 Task: Look for space in Fairview Park, United States from 10th July, 2023 to 15th July, 2023 for 7 adults in price range Rs.10000 to Rs.15000. Place can be entire place or shared room with 4 bedrooms having 7 beds and 4 bathrooms. Property type can be house, flat, guest house. Amenities needed are: wifi, TV, free parkinig on premises, gym, breakfast. Booking option can be shelf check-in. Required host language is English.
Action: Mouse moved to (454, 87)
Screenshot: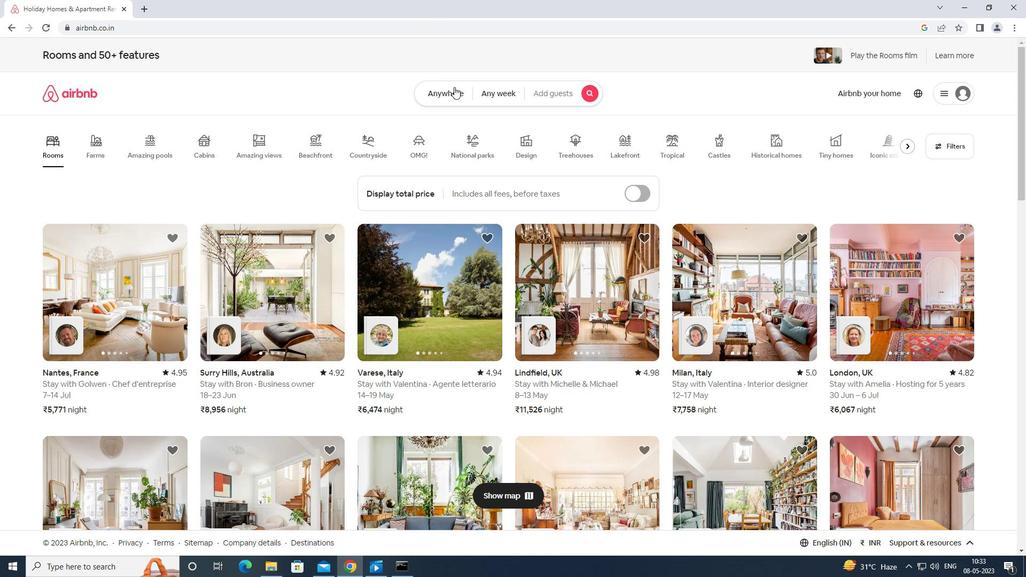 
Action: Mouse pressed left at (454, 87)
Screenshot: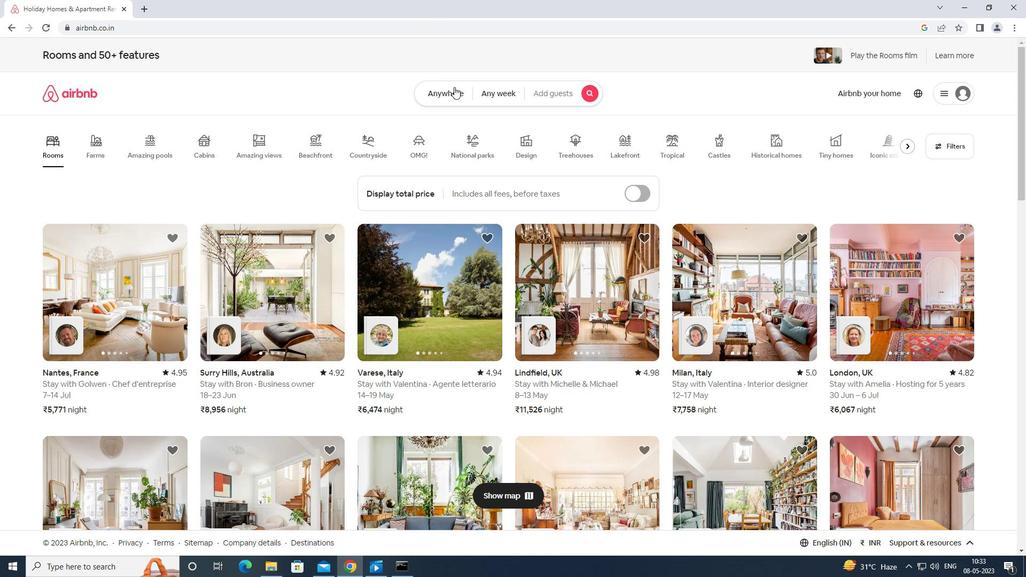 
Action: Mouse moved to (392, 134)
Screenshot: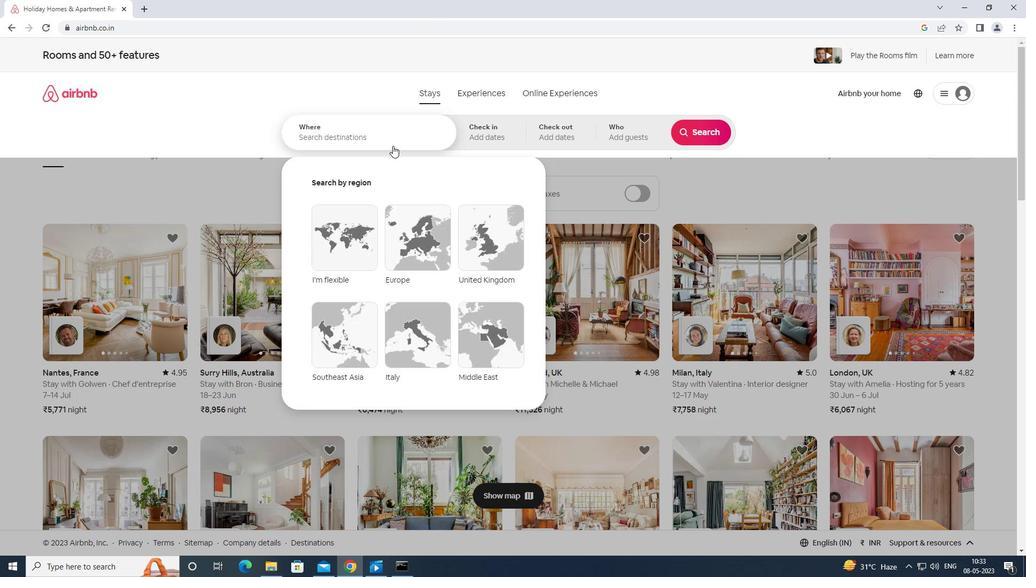 
Action: Mouse pressed left at (392, 134)
Screenshot: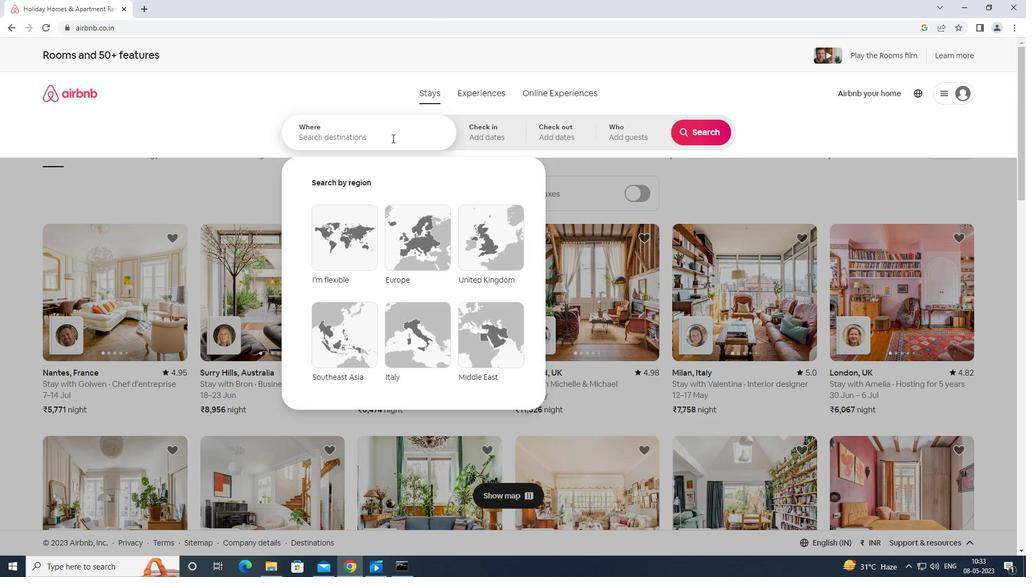 
Action: Mouse moved to (392, 133)
Screenshot: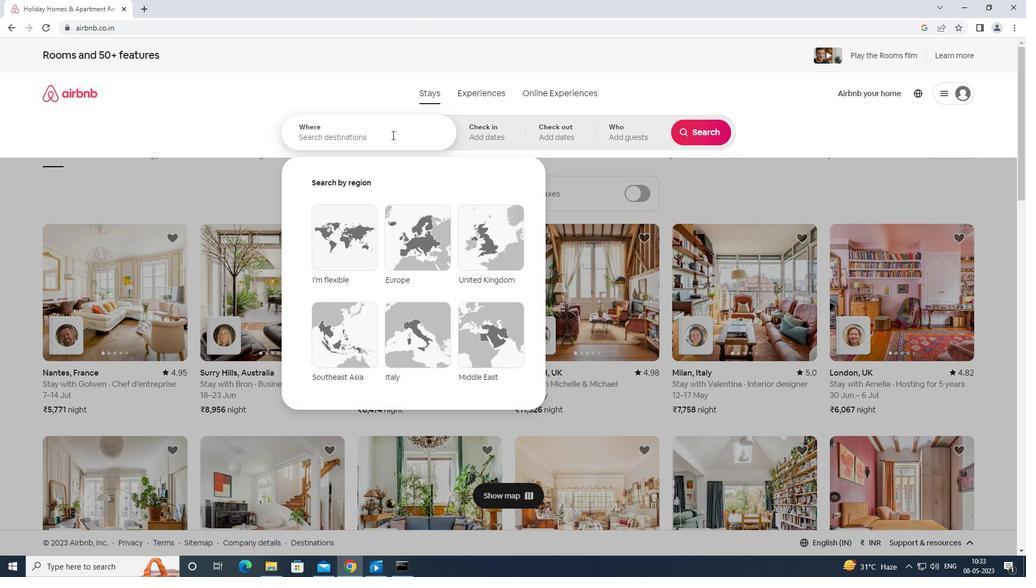 
Action: Key pressed f<Key.backspace><Key.shift>FAIRVIEW<Key.space>PARK<Key.space>UNITED<Key.space>STATES<Key.enter>
Screenshot: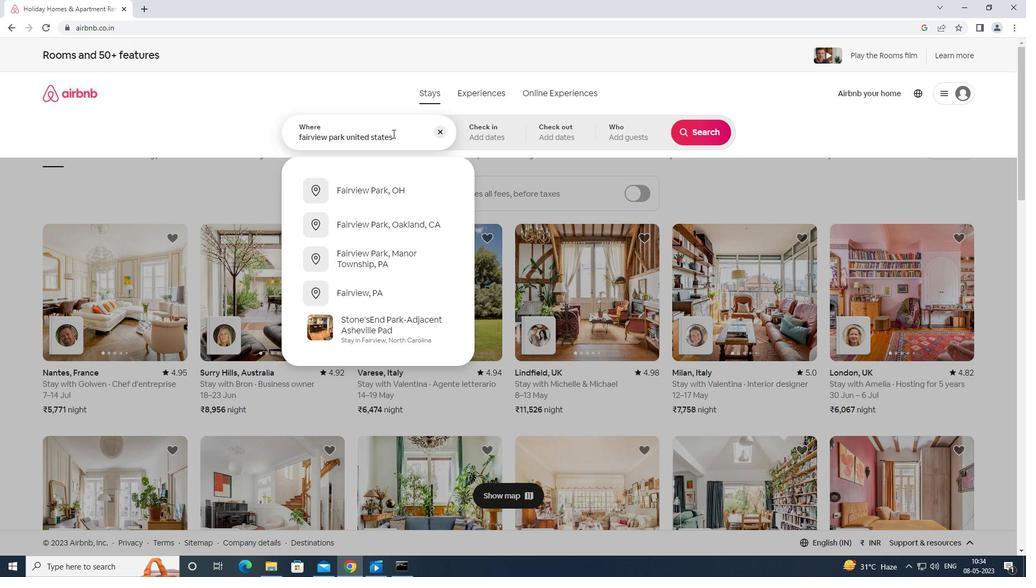 
Action: Mouse moved to (699, 212)
Screenshot: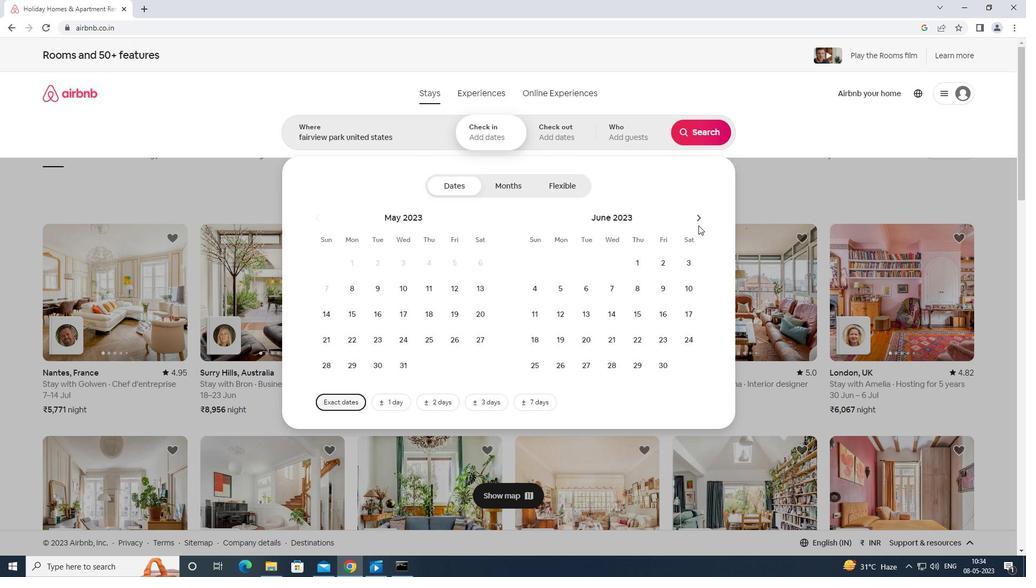 
Action: Mouse pressed left at (699, 212)
Screenshot: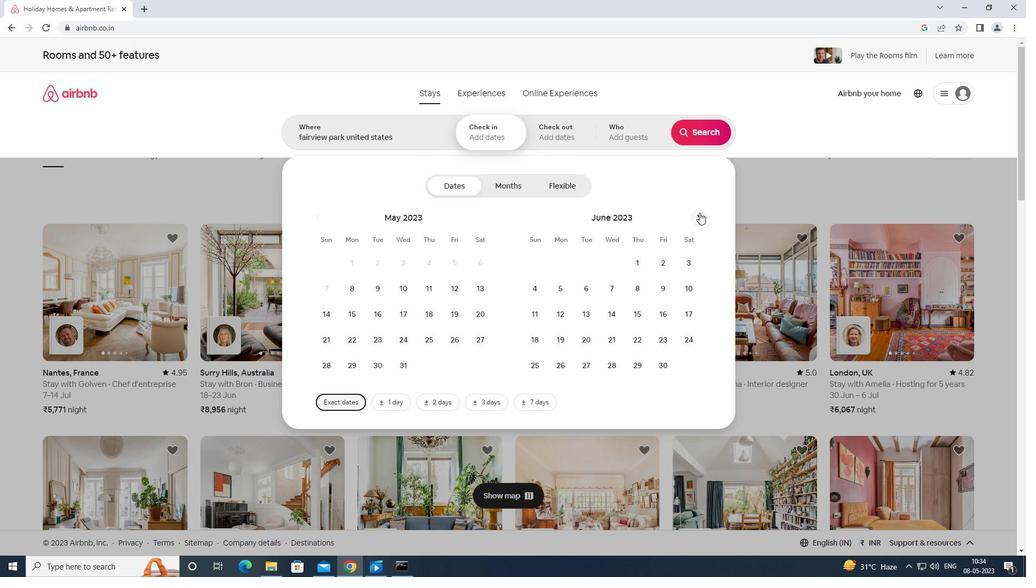 
Action: Mouse moved to (566, 316)
Screenshot: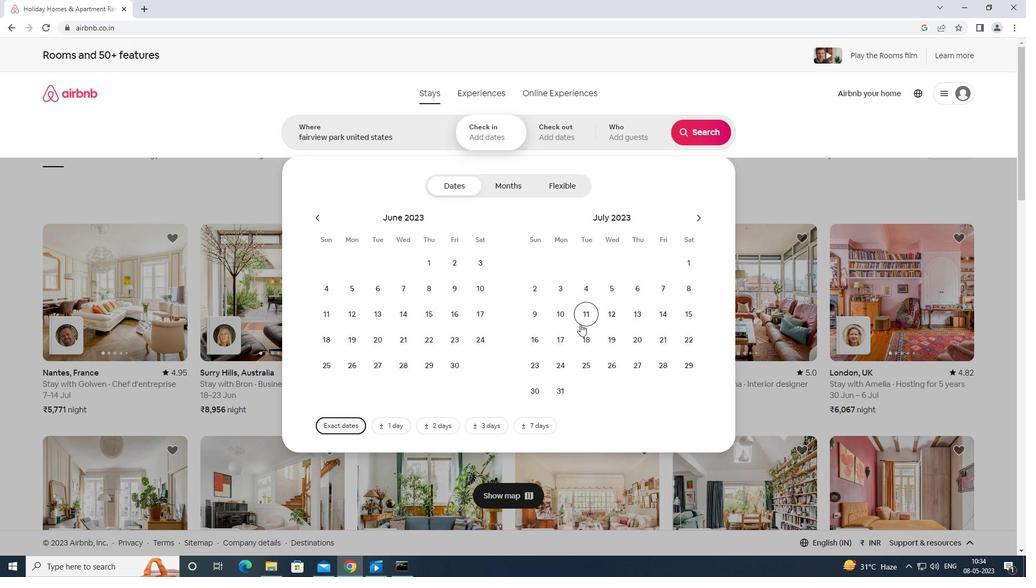 
Action: Mouse pressed left at (566, 316)
Screenshot: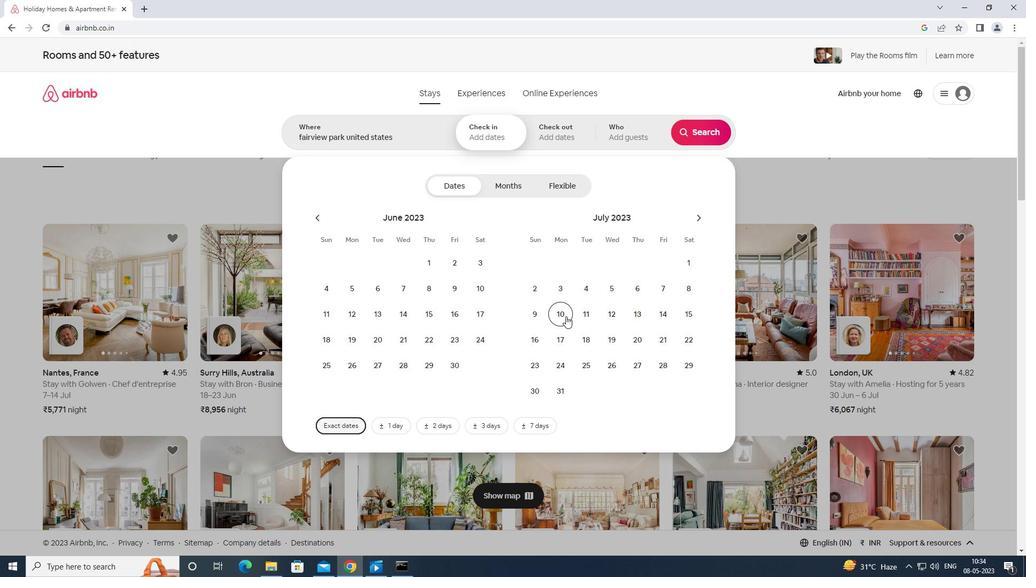 
Action: Mouse moved to (686, 310)
Screenshot: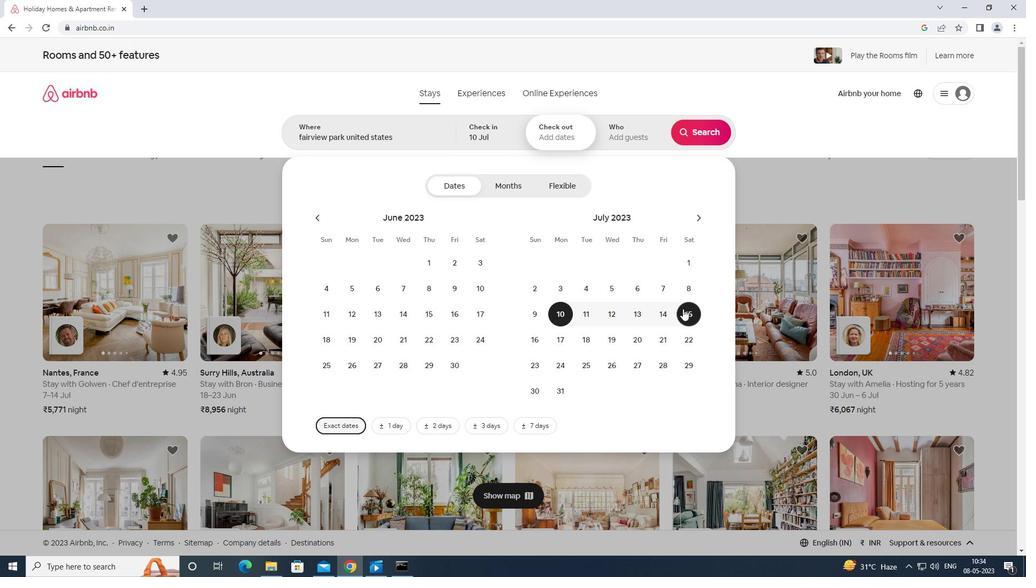 
Action: Mouse pressed left at (686, 310)
Screenshot: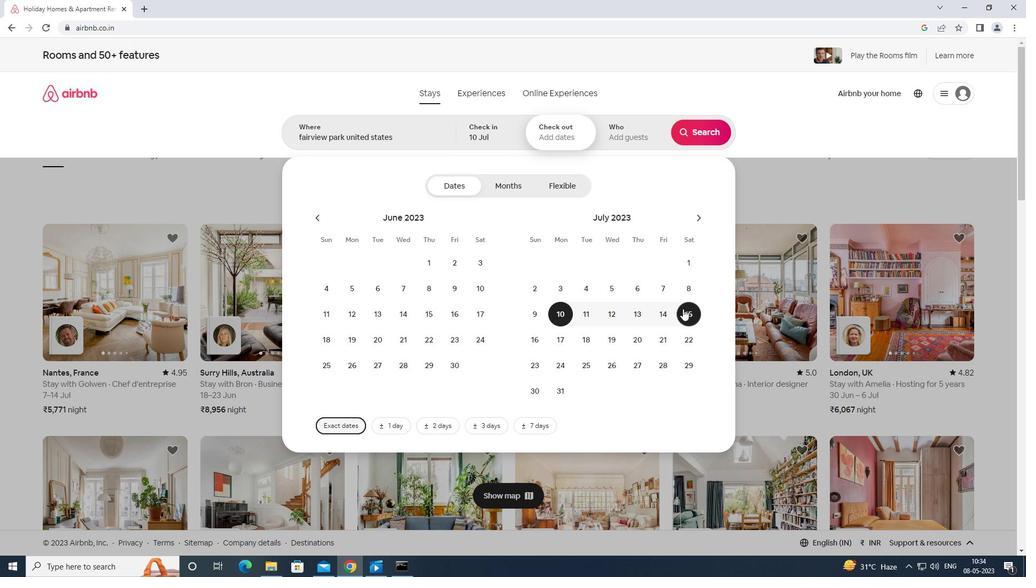 
Action: Mouse moved to (636, 142)
Screenshot: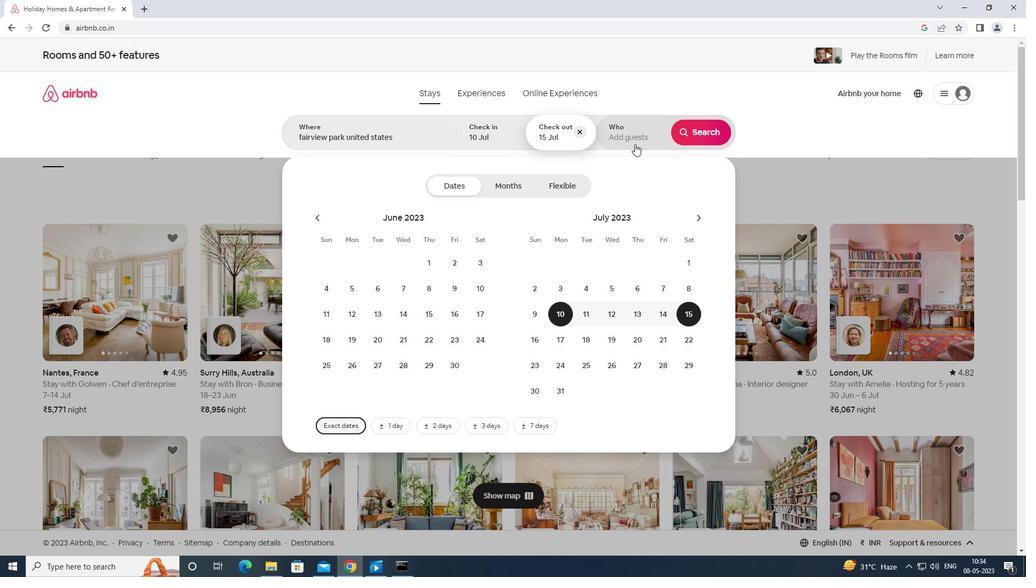 
Action: Mouse pressed left at (636, 142)
Screenshot: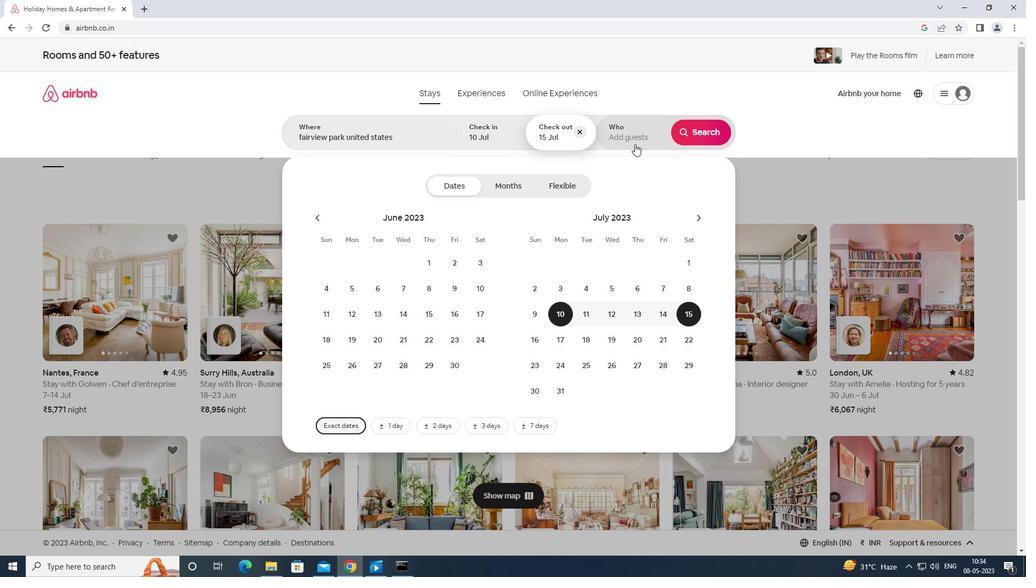 
Action: Mouse moved to (699, 187)
Screenshot: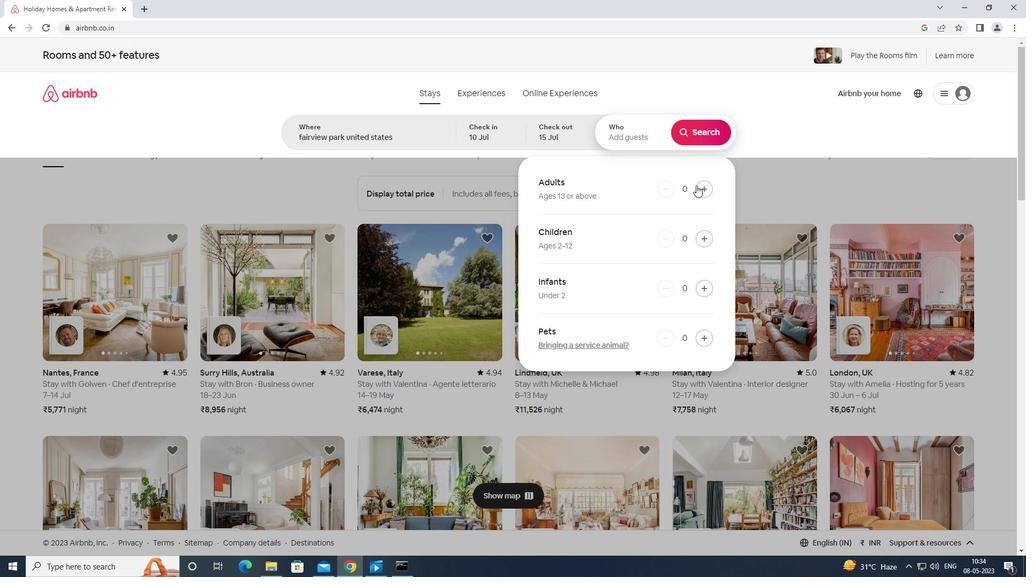 
Action: Mouse pressed left at (699, 187)
Screenshot: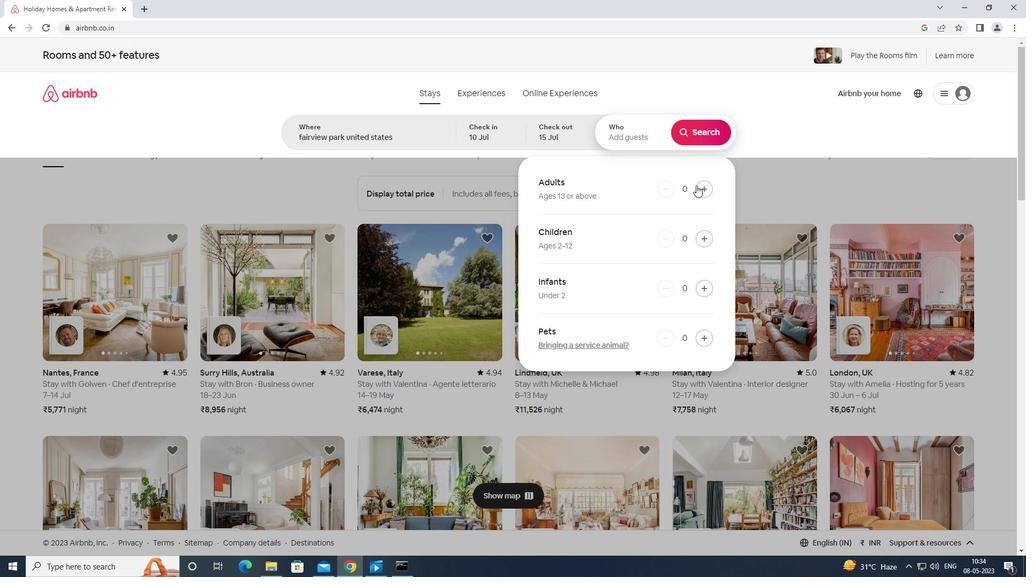 
Action: Mouse pressed left at (699, 187)
Screenshot: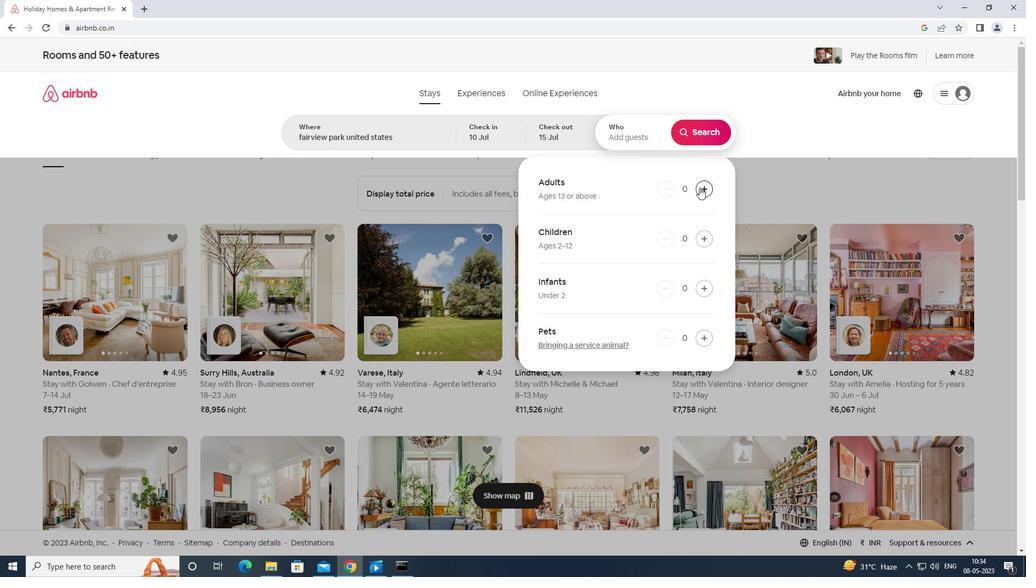 
Action: Mouse pressed left at (699, 187)
Screenshot: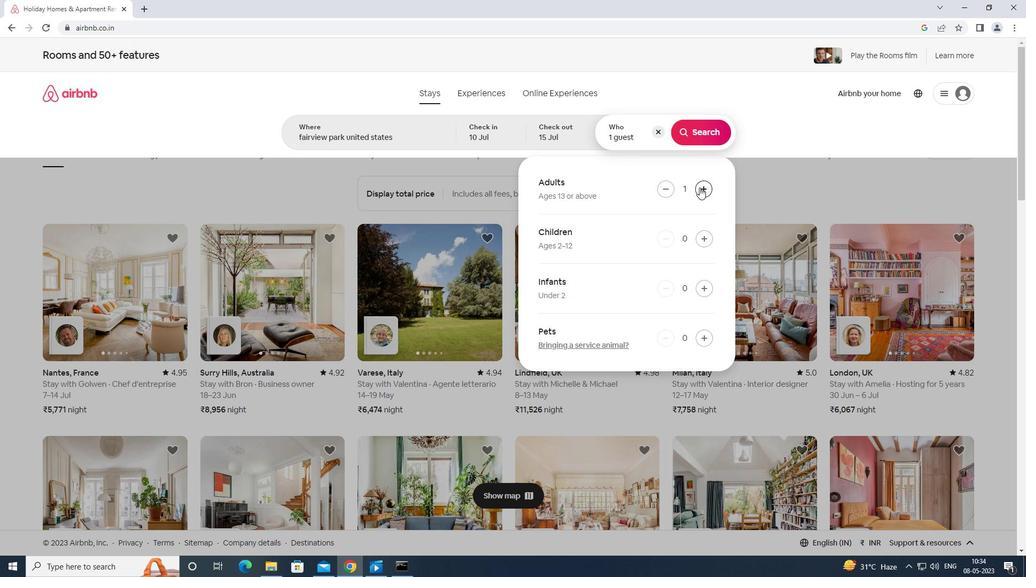 
Action: Mouse moved to (700, 188)
Screenshot: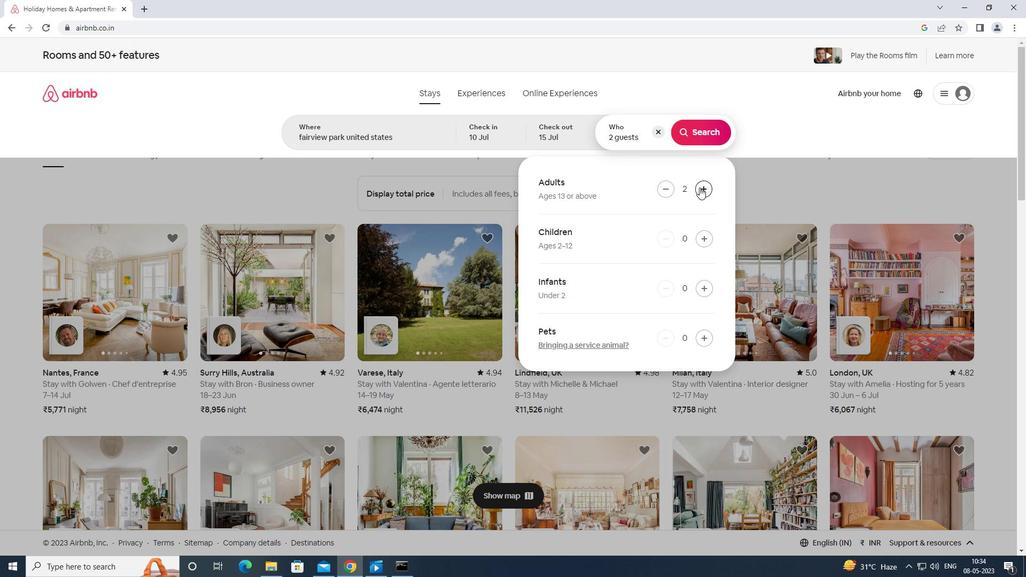 
Action: Mouse pressed left at (700, 188)
Screenshot: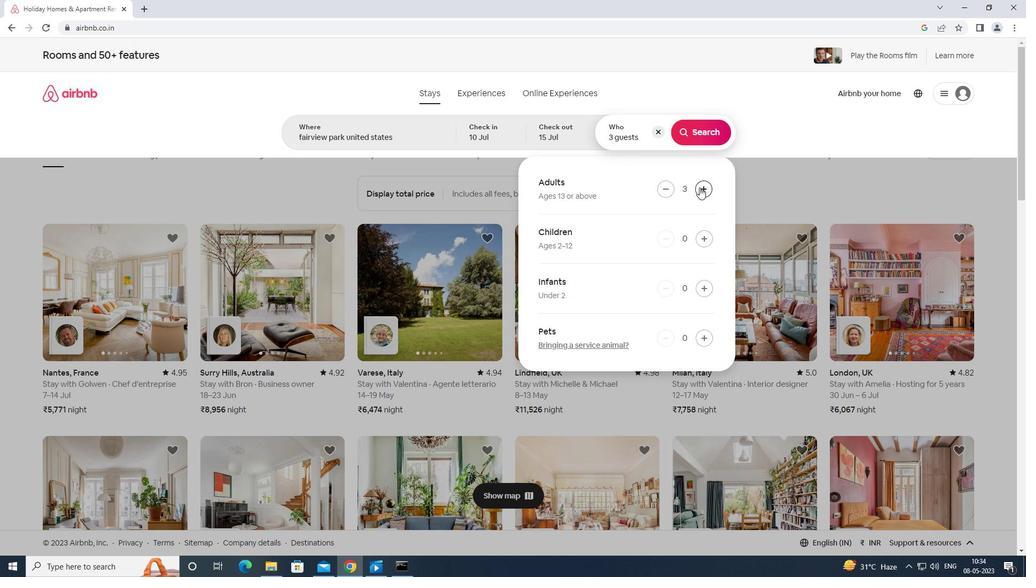 
Action: Mouse moved to (701, 189)
Screenshot: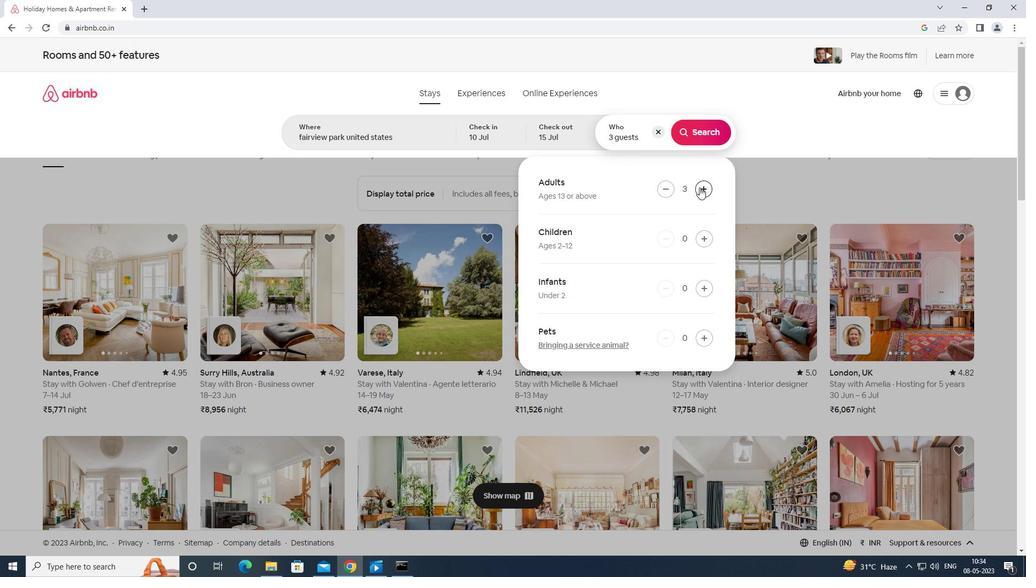 
Action: Mouse pressed left at (701, 189)
Screenshot: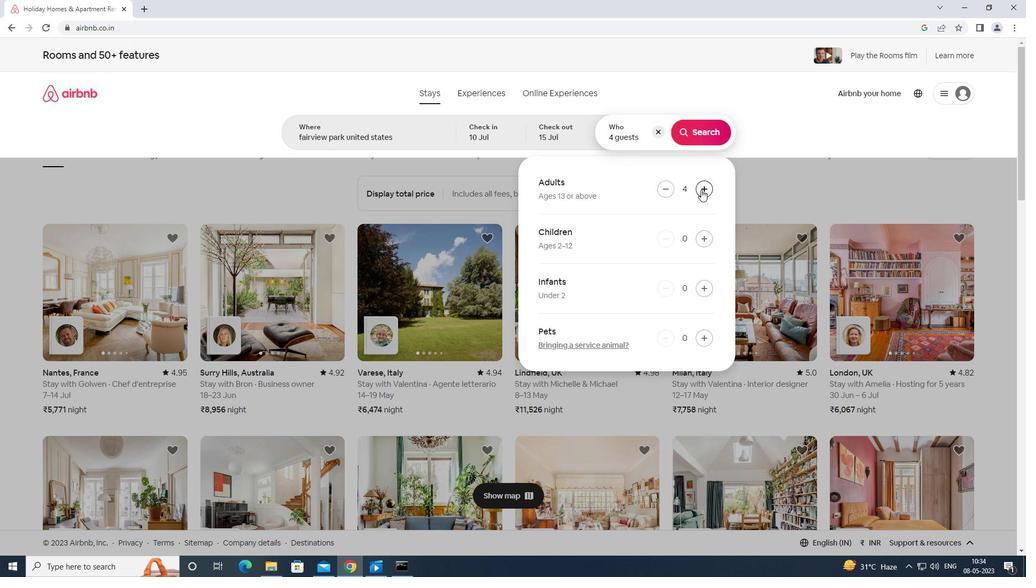 
Action: Mouse pressed left at (701, 189)
Screenshot: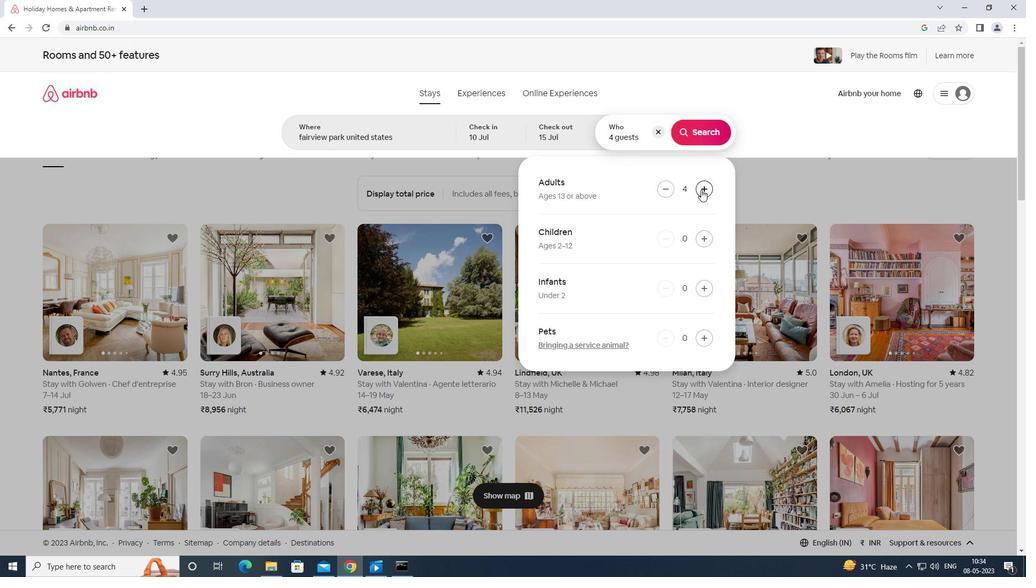 
Action: Mouse pressed left at (701, 189)
Screenshot: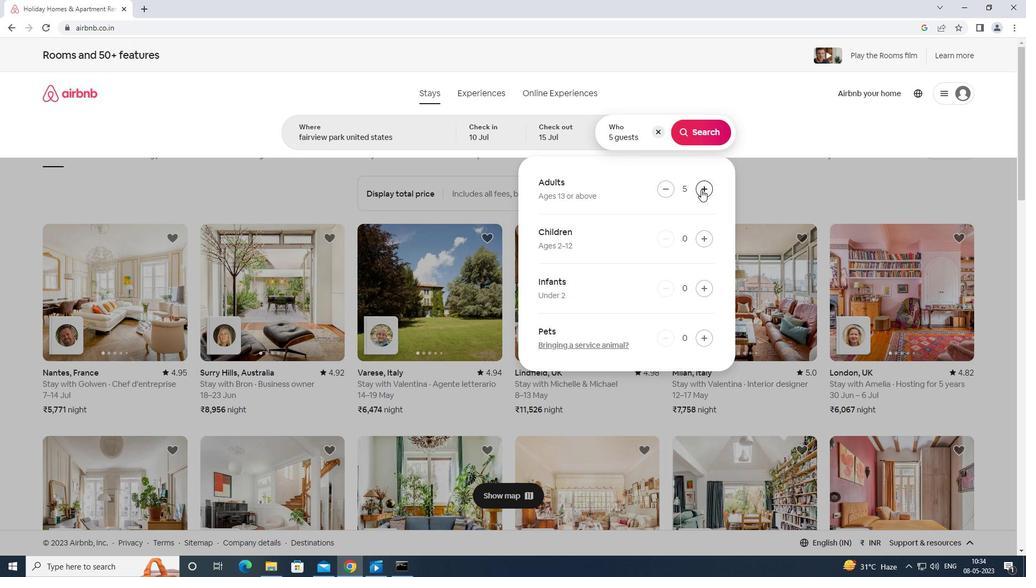 
Action: Mouse moved to (706, 135)
Screenshot: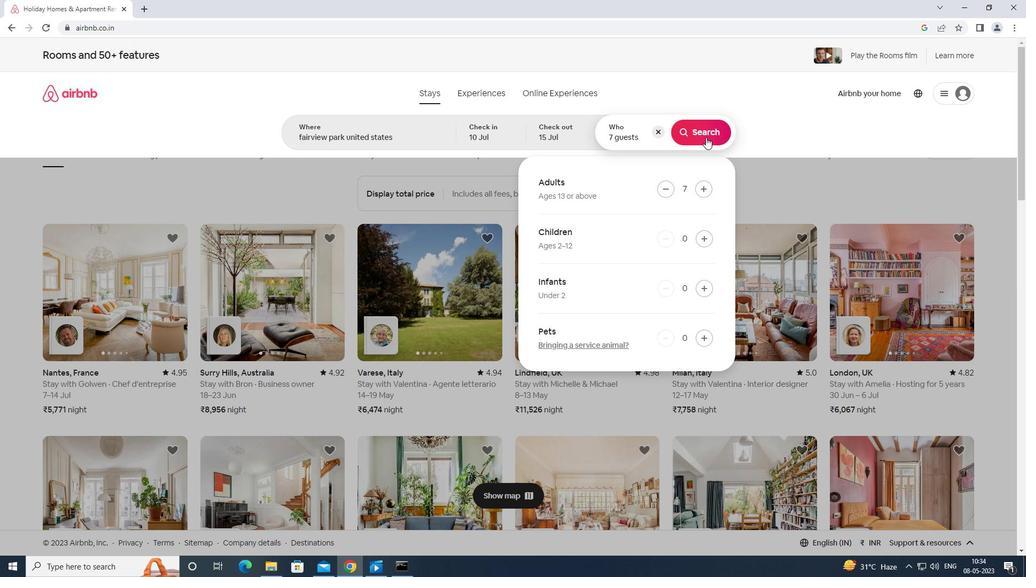 
Action: Mouse pressed left at (706, 135)
Screenshot: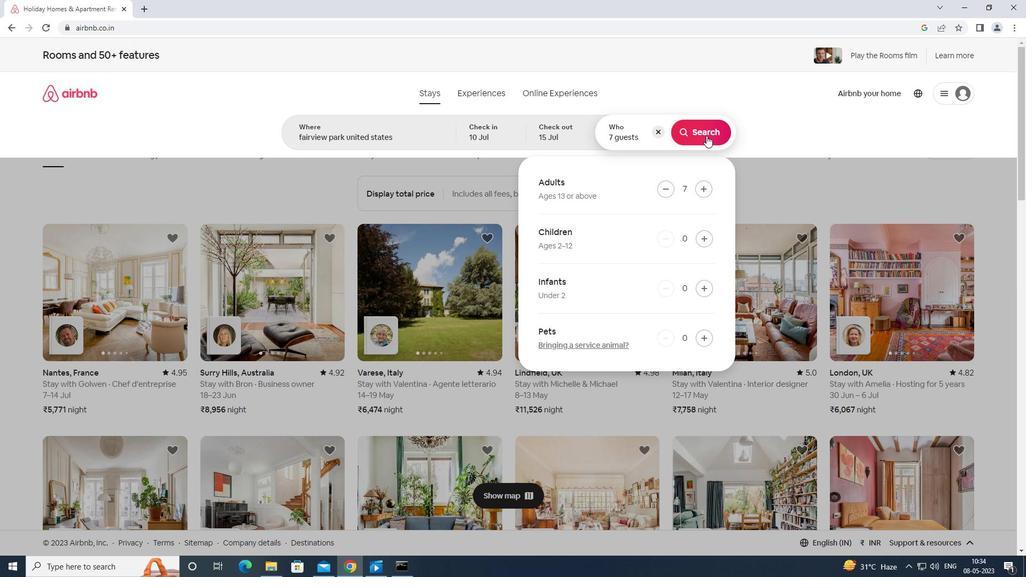 
Action: Mouse moved to (986, 98)
Screenshot: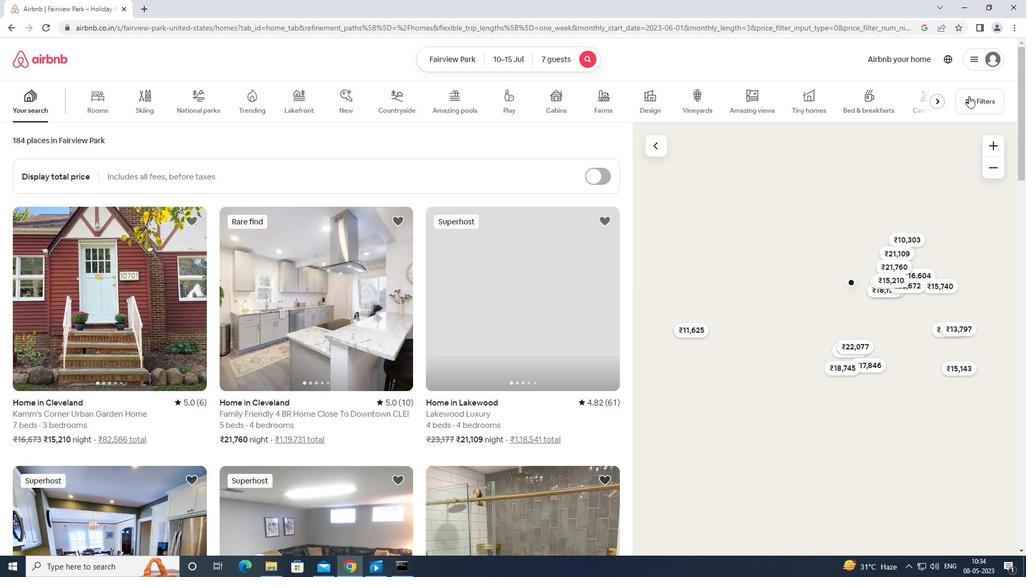 
Action: Mouse pressed left at (986, 98)
Screenshot: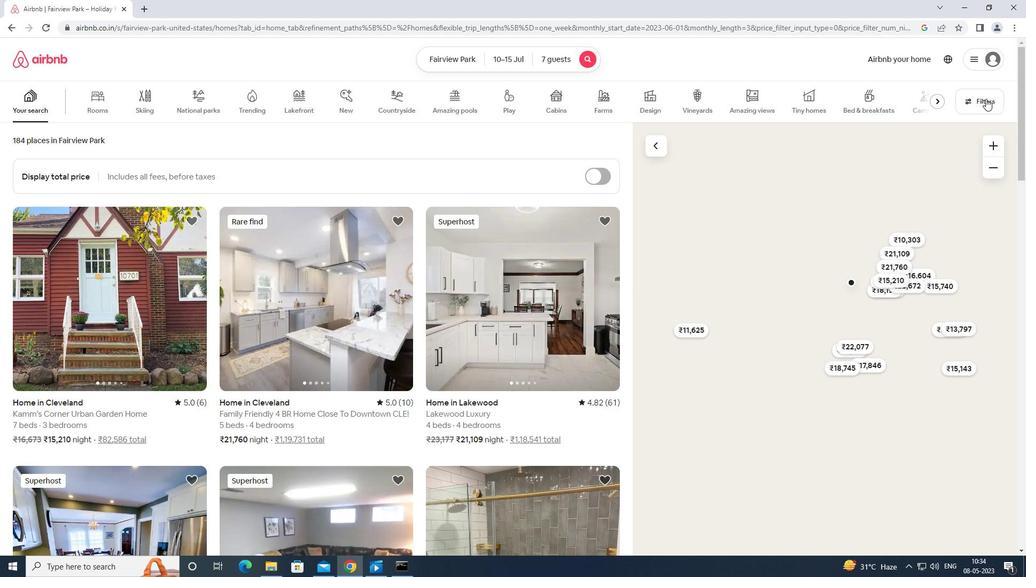 
Action: Mouse moved to (439, 360)
Screenshot: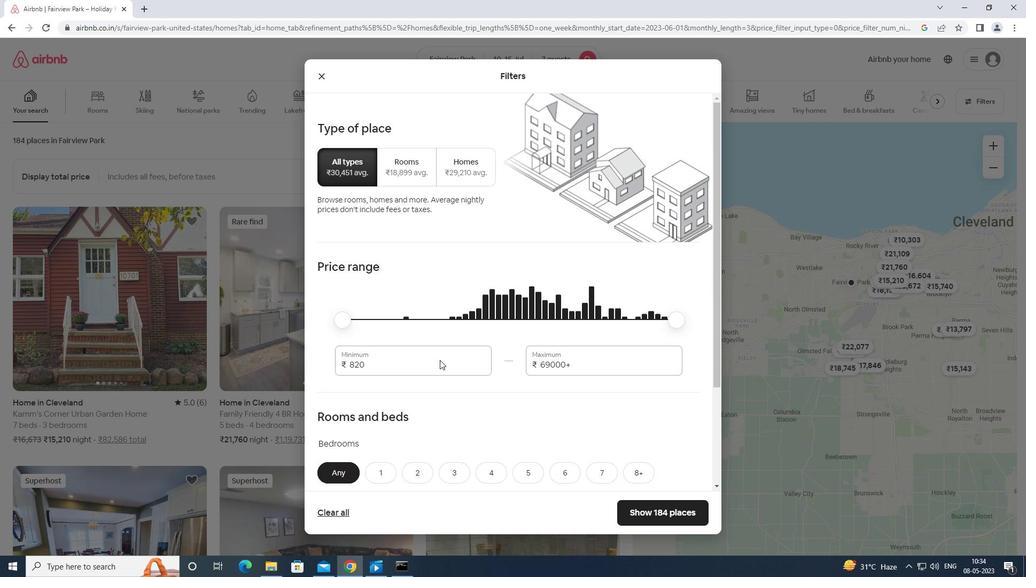 
Action: Mouse pressed left at (439, 360)
Screenshot: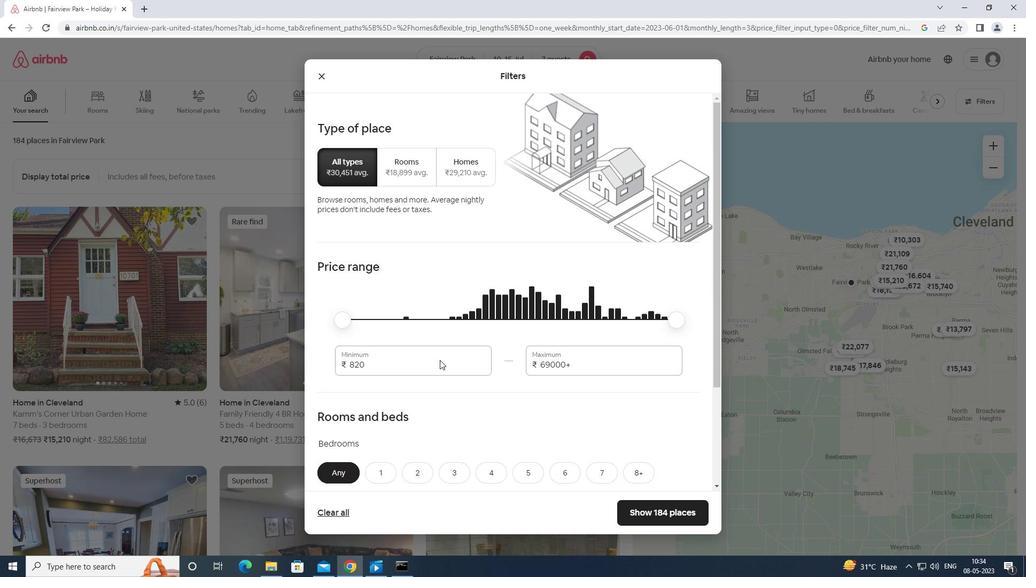 
Action: Mouse moved to (440, 360)
Screenshot: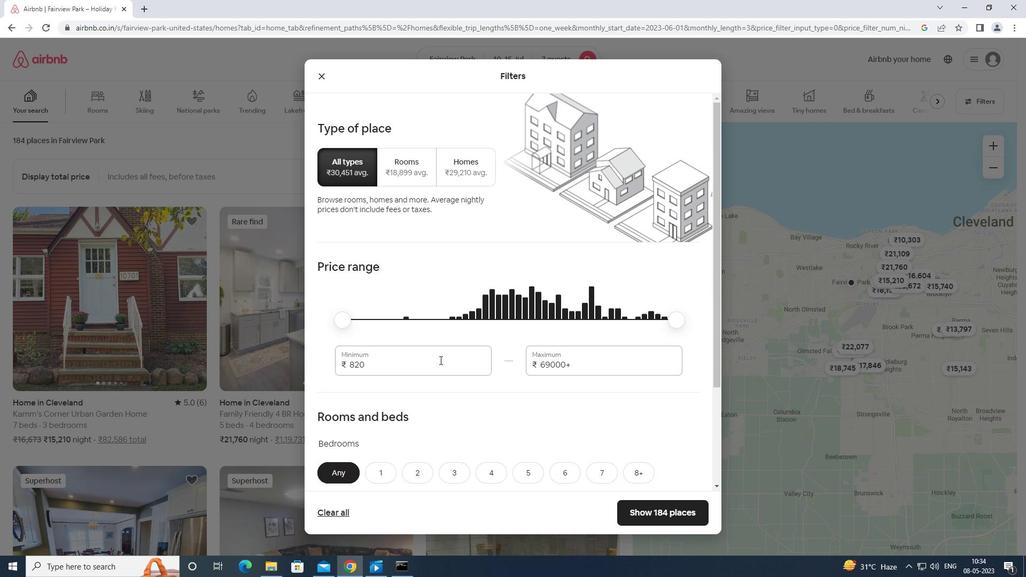 
Action: Key pressed <Key.backspace><Key.backspace><Key.backspace><Key.backspace><Key.backspace><Key.backspace><Key.backspace><Key.backspace>10000<Key.backspace>0
Screenshot: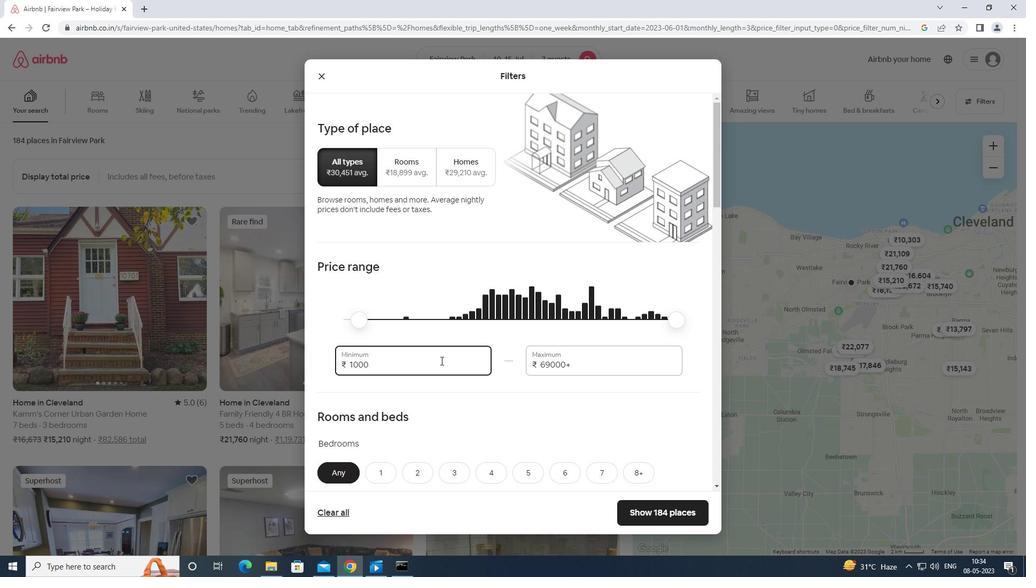 
Action: Mouse moved to (590, 363)
Screenshot: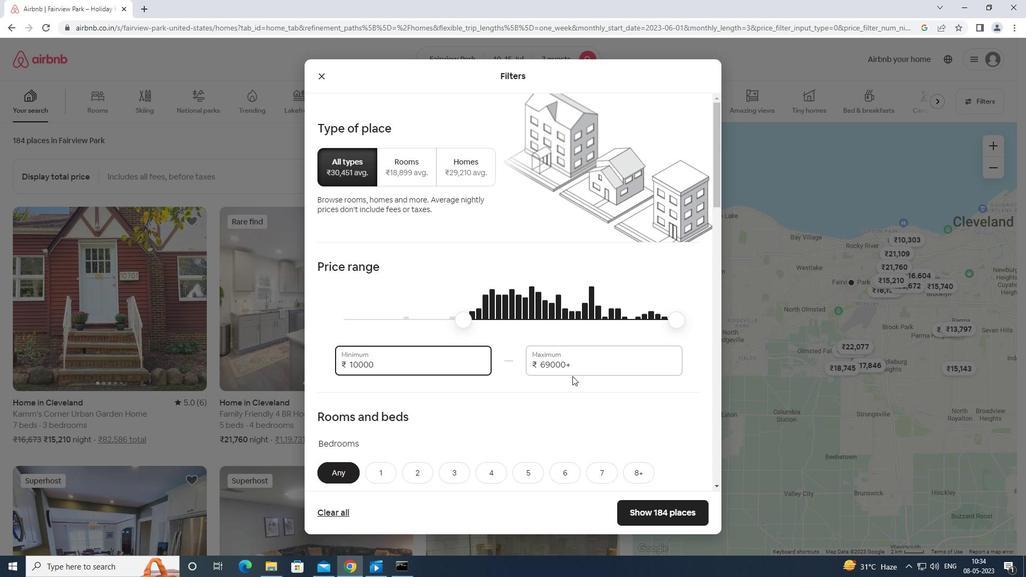 
Action: Mouse pressed left at (590, 363)
Screenshot: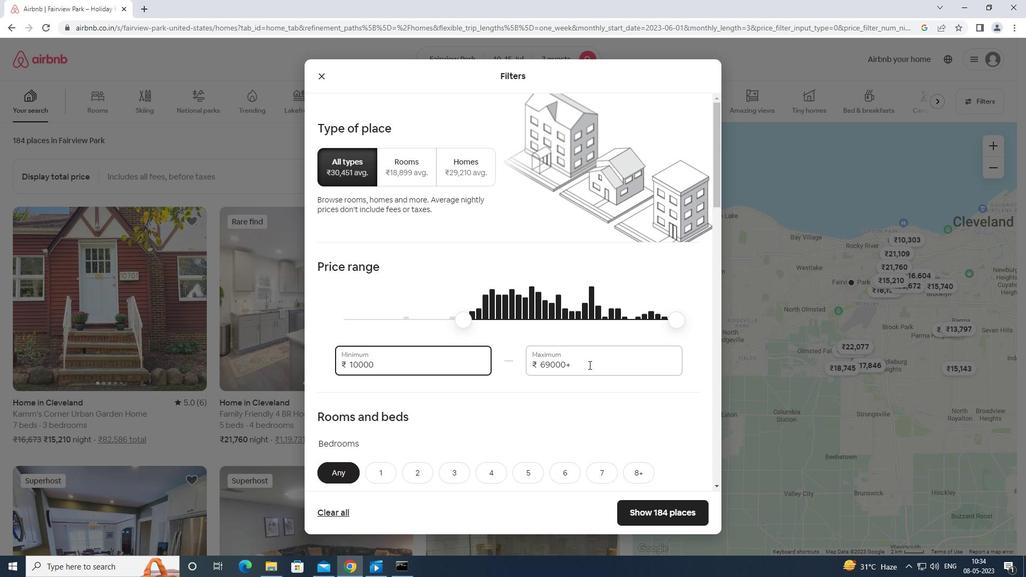 
Action: Key pressed <Key.backspace><Key.backspace><Key.backspace><Key.backspace><Key.backspace><Key.backspace><Key.backspace><Key.backspace>15000
Screenshot: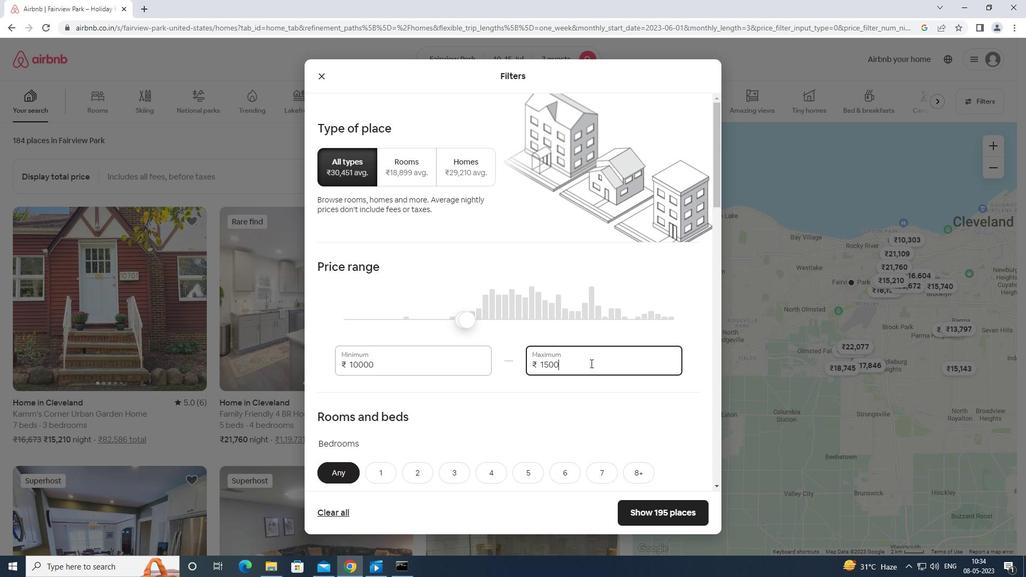 
Action: Mouse moved to (585, 369)
Screenshot: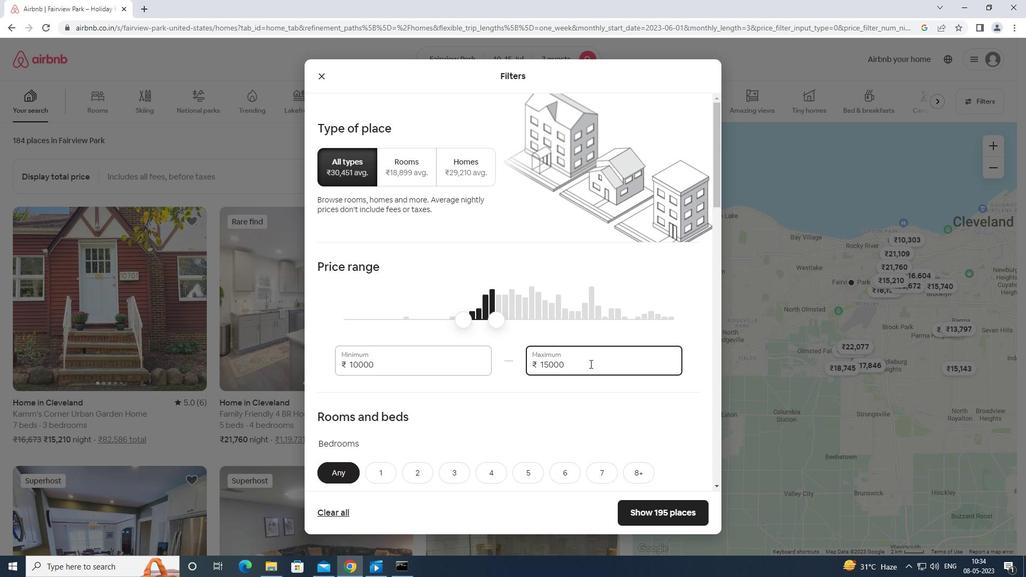 
Action: Mouse scrolled (585, 369) with delta (0, 0)
Screenshot: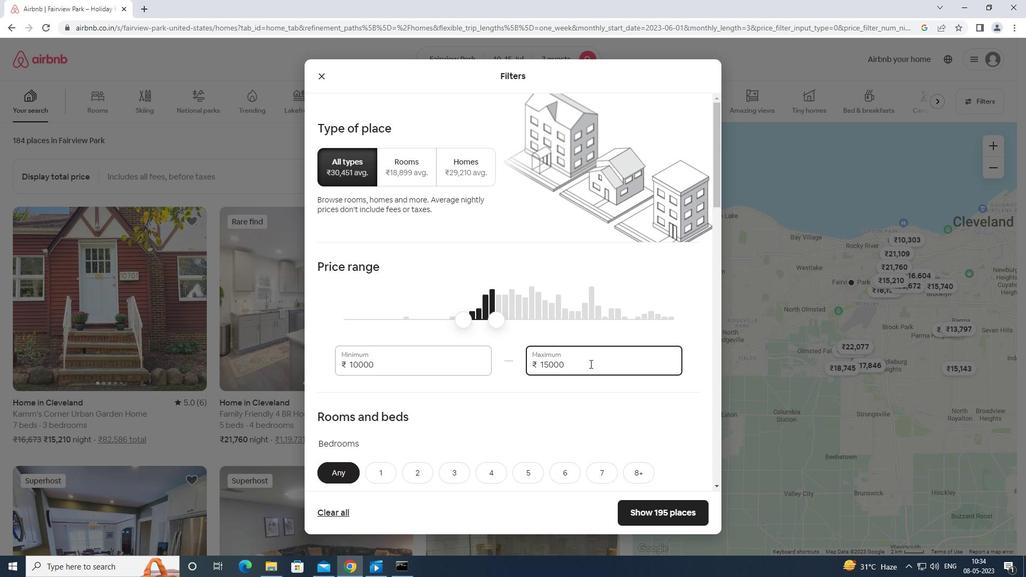 
Action: Mouse moved to (584, 377)
Screenshot: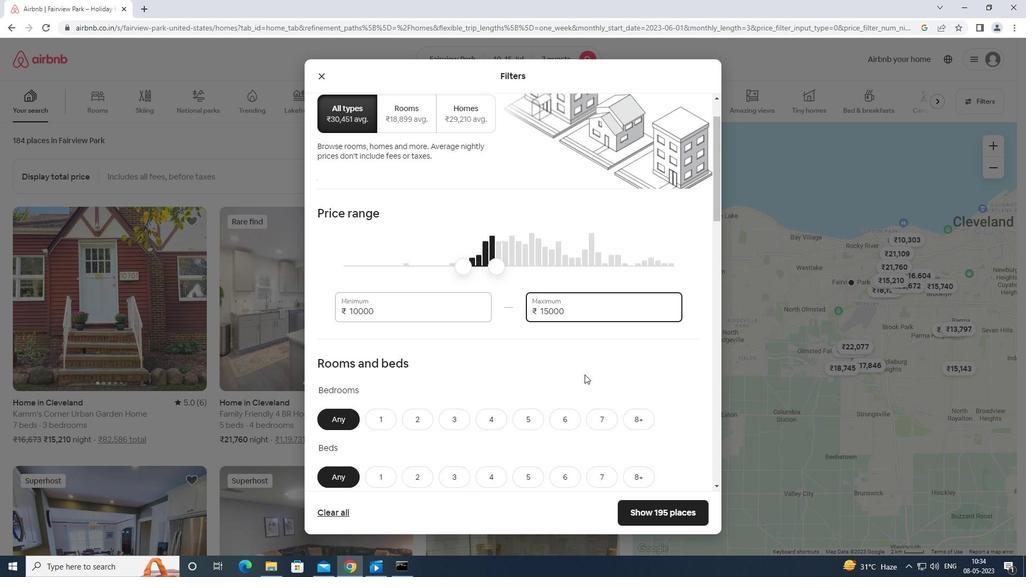
Action: Mouse scrolled (584, 376) with delta (0, 0)
Screenshot: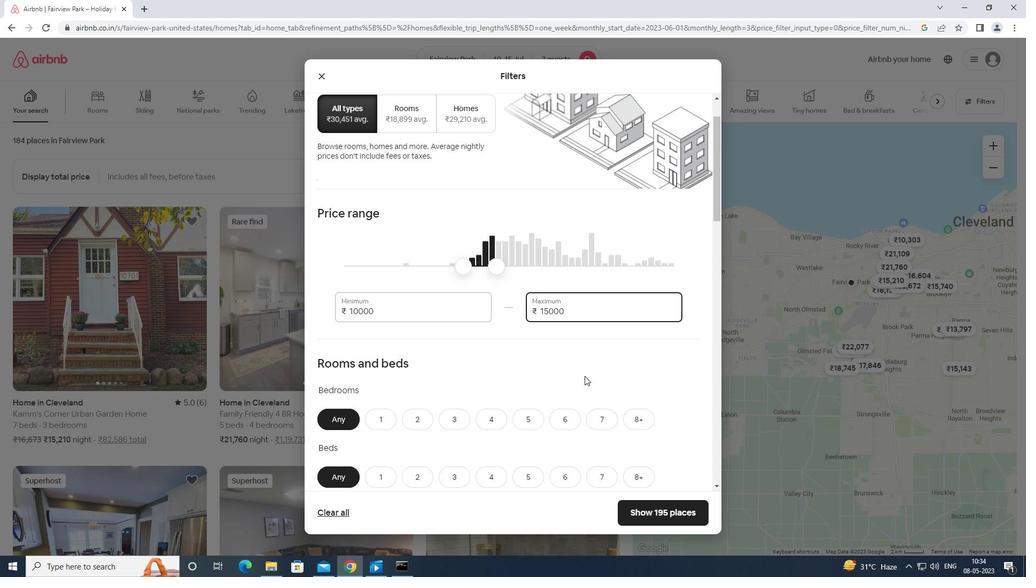 
Action: Mouse moved to (584, 378)
Screenshot: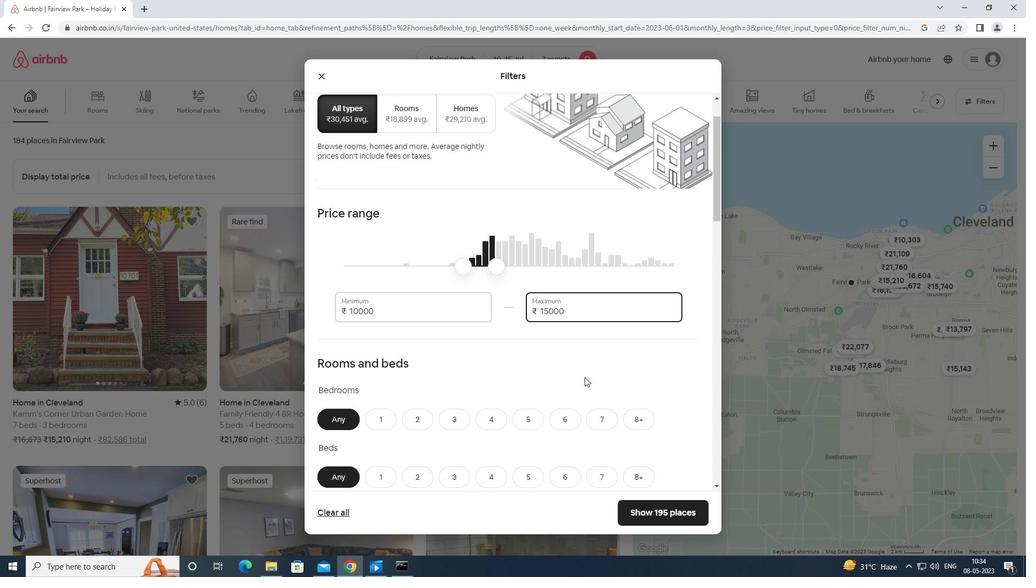 
Action: Mouse scrolled (584, 378) with delta (0, 0)
Screenshot: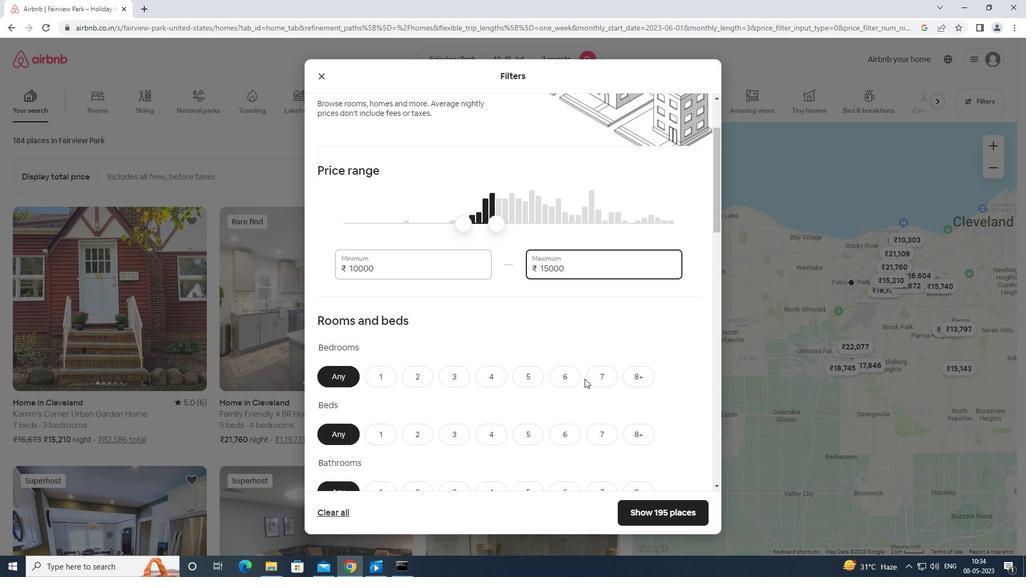 
Action: Mouse scrolled (584, 378) with delta (0, 0)
Screenshot: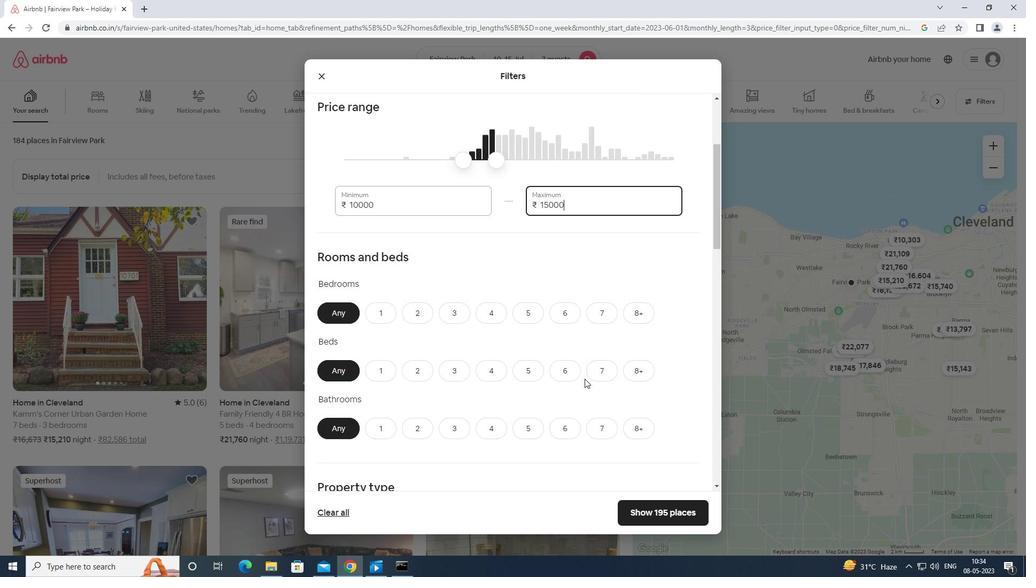 
Action: Mouse moved to (491, 262)
Screenshot: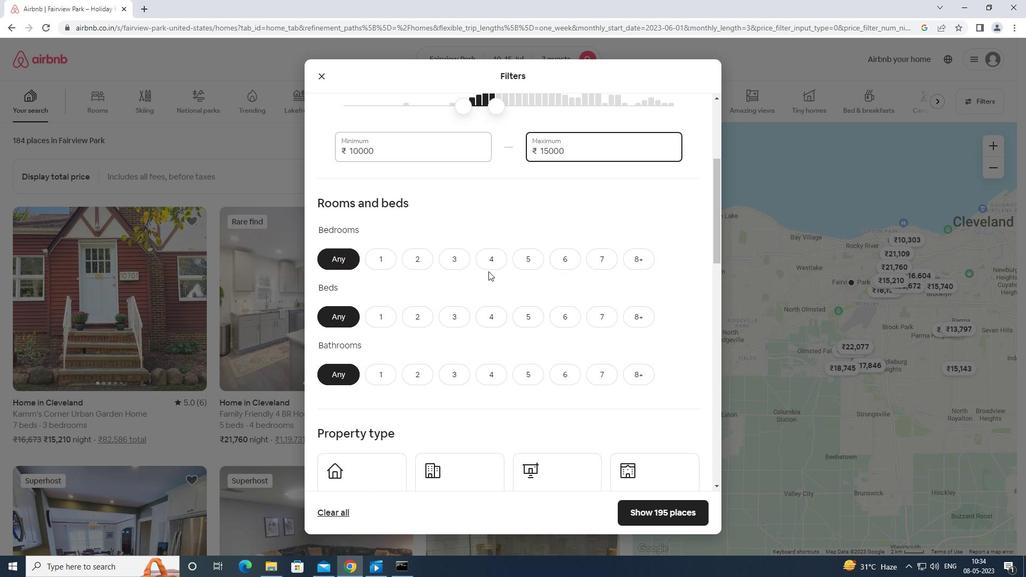 
Action: Mouse pressed left at (491, 262)
Screenshot: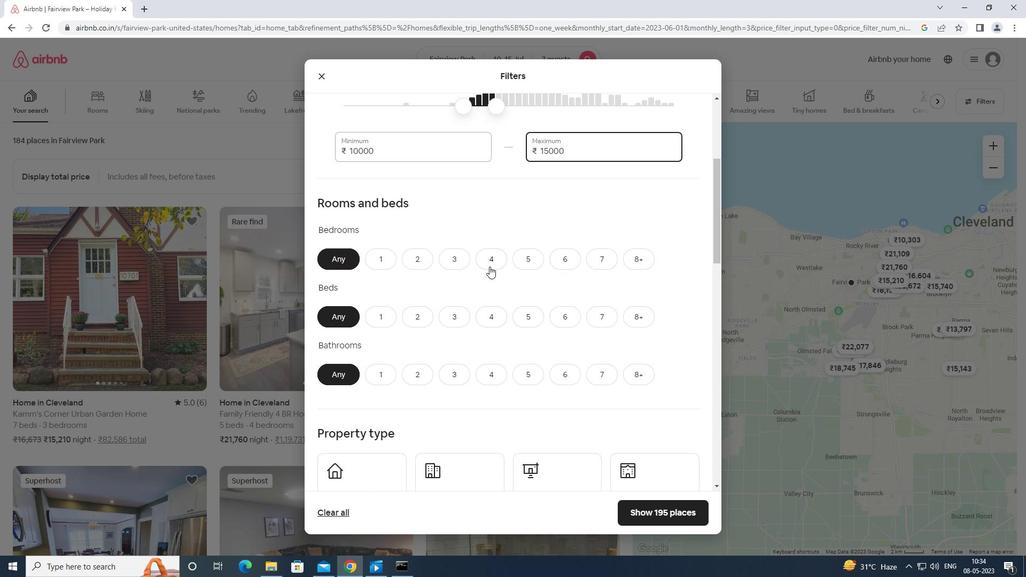 
Action: Mouse moved to (600, 318)
Screenshot: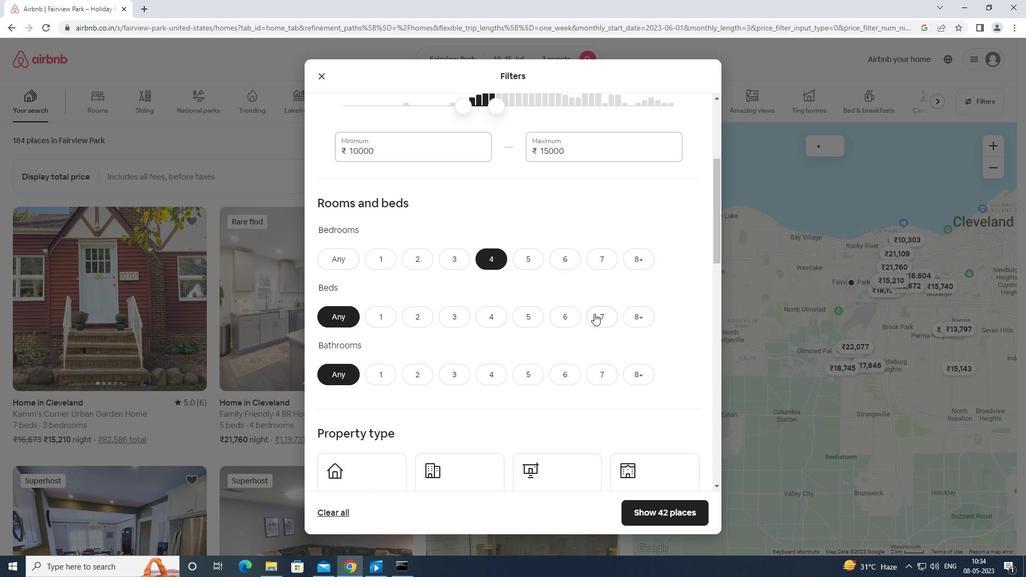 
Action: Mouse pressed left at (600, 318)
Screenshot: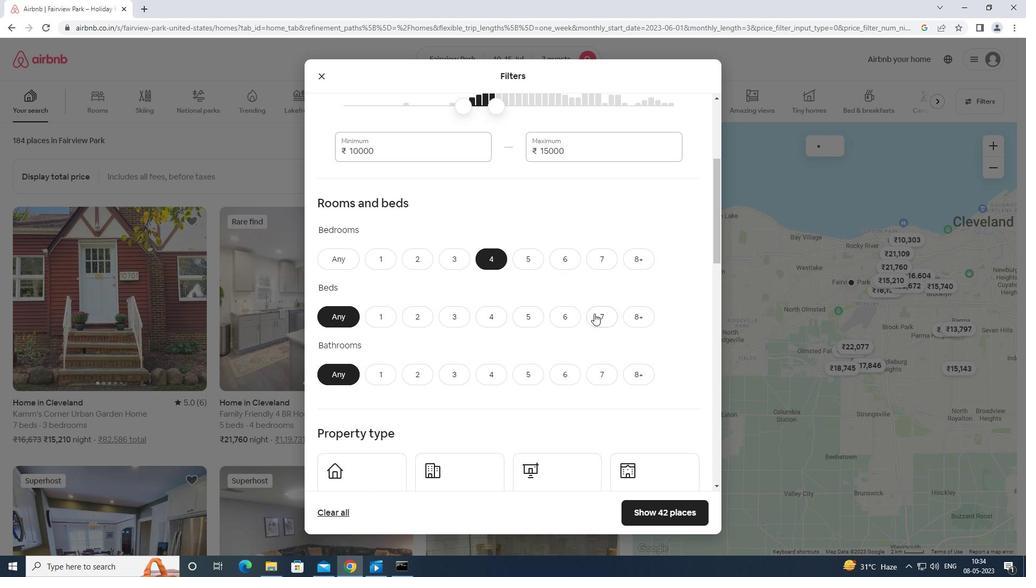 
Action: Mouse moved to (501, 378)
Screenshot: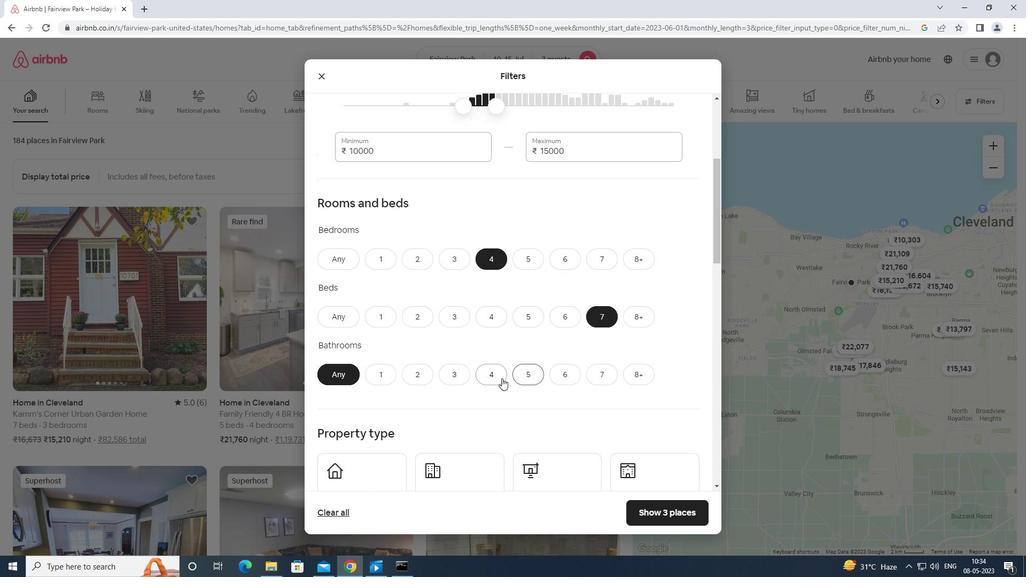 
Action: Mouse pressed left at (501, 378)
Screenshot: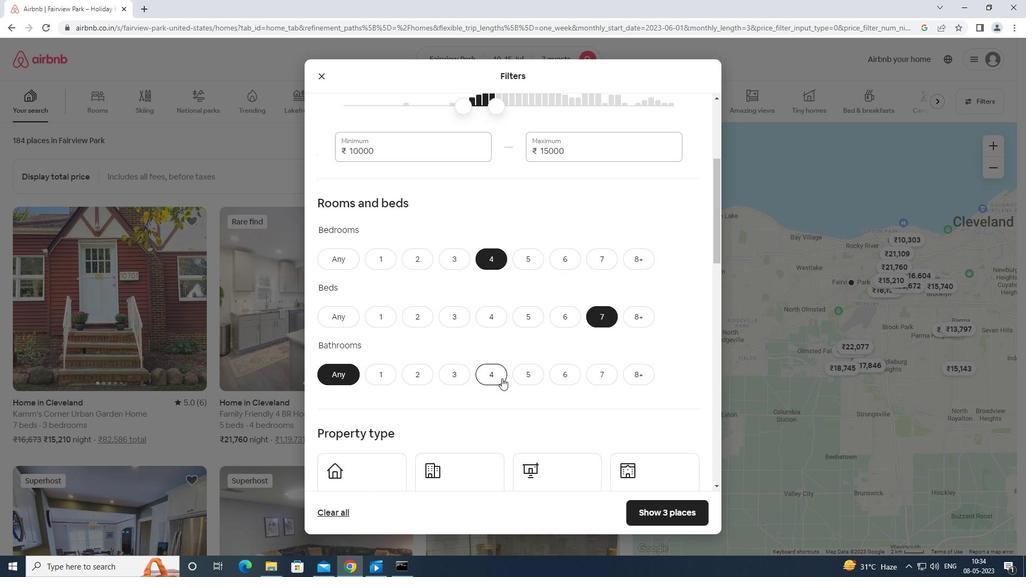 
Action: Mouse moved to (362, 473)
Screenshot: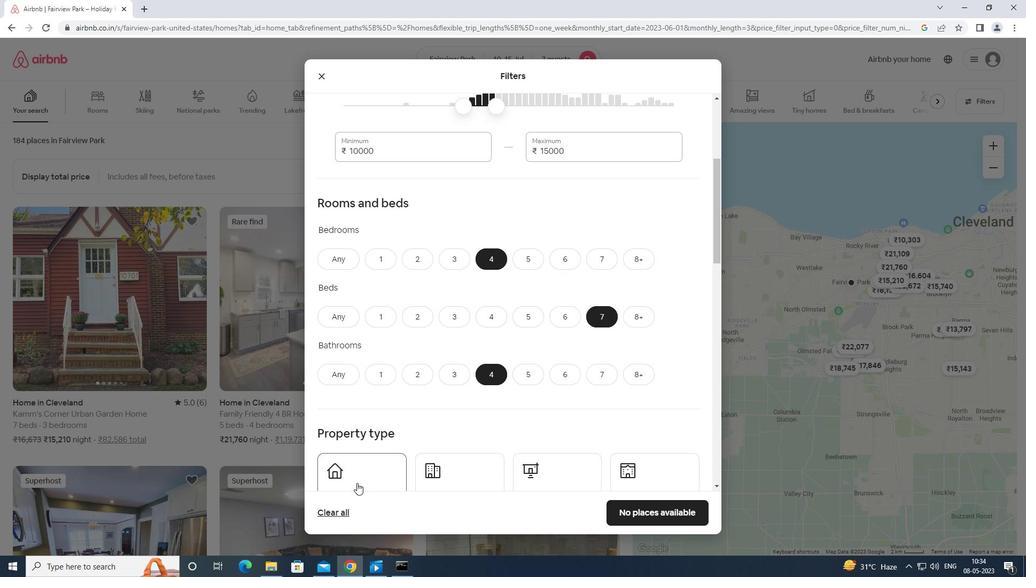 
Action: Mouse scrolled (362, 472) with delta (0, 0)
Screenshot: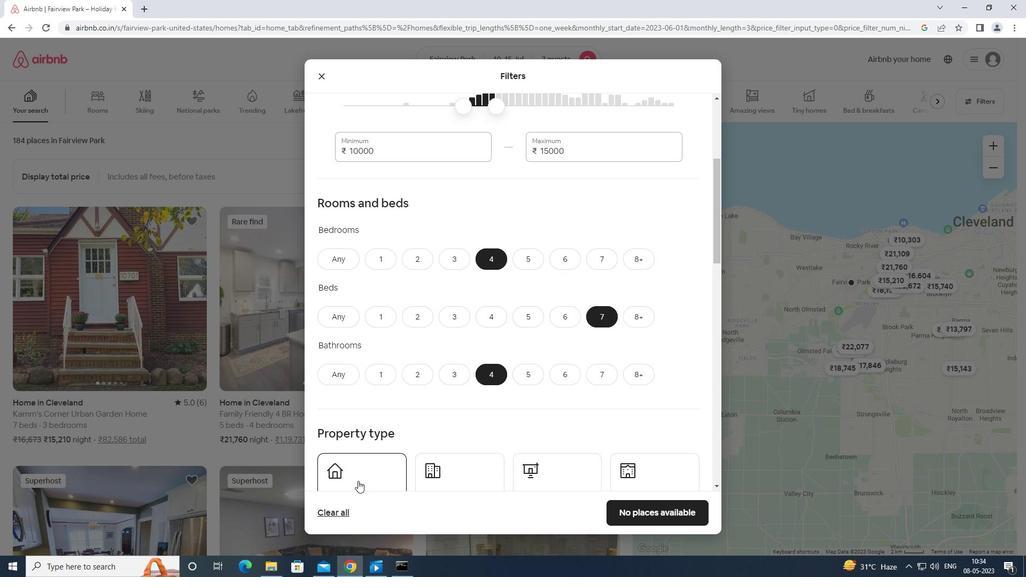 
Action: Mouse scrolled (362, 472) with delta (0, 0)
Screenshot: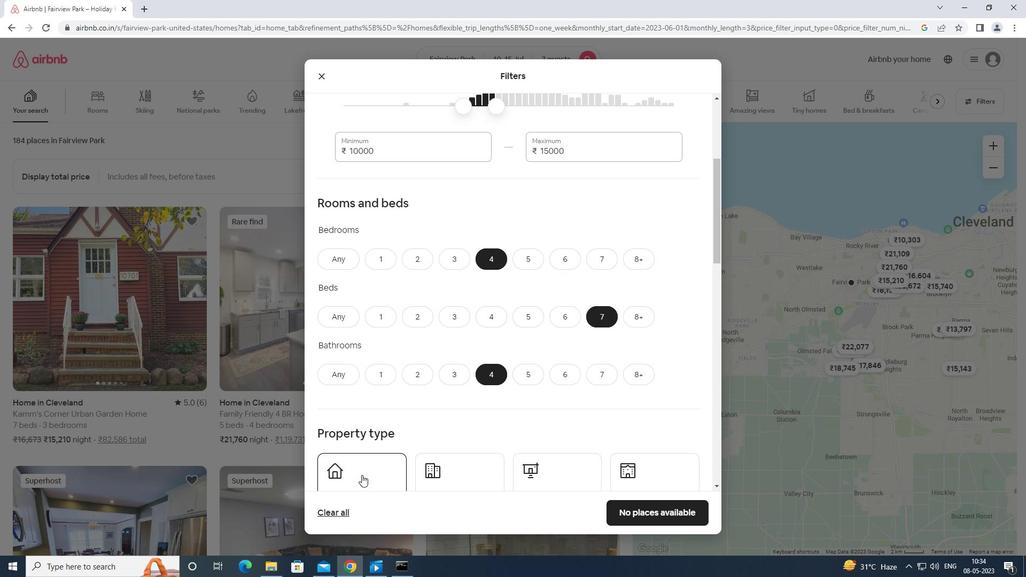 
Action: Mouse scrolled (362, 472) with delta (0, 0)
Screenshot: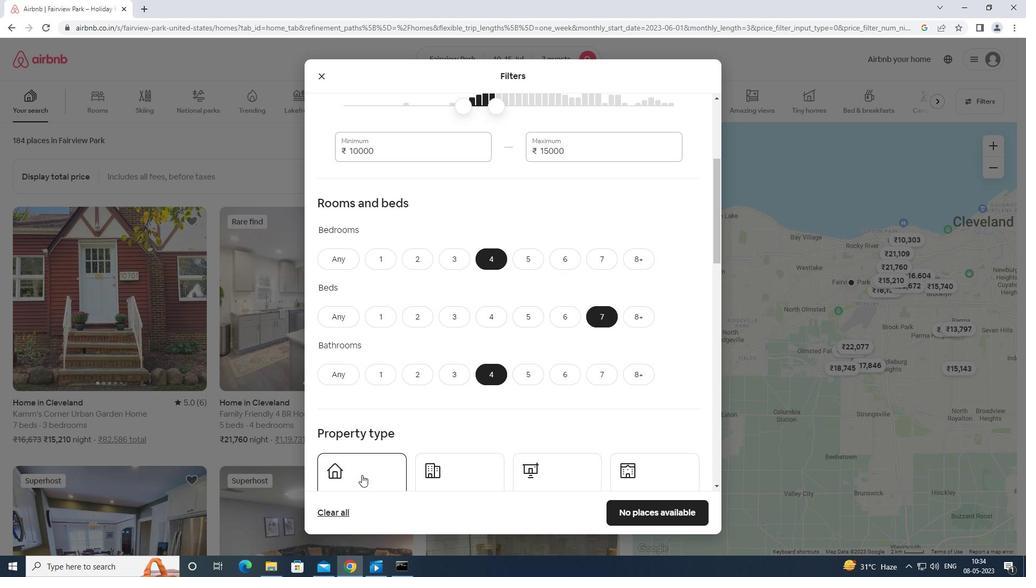 
Action: Mouse moved to (360, 355)
Screenshot: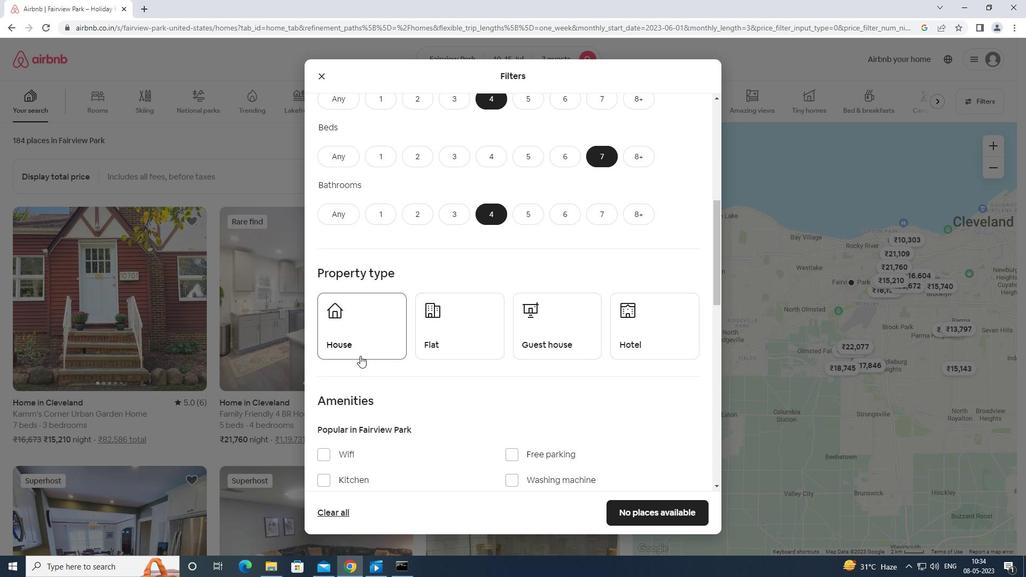 
Action: Mouse pressed left at (360, 355)
Screenshot: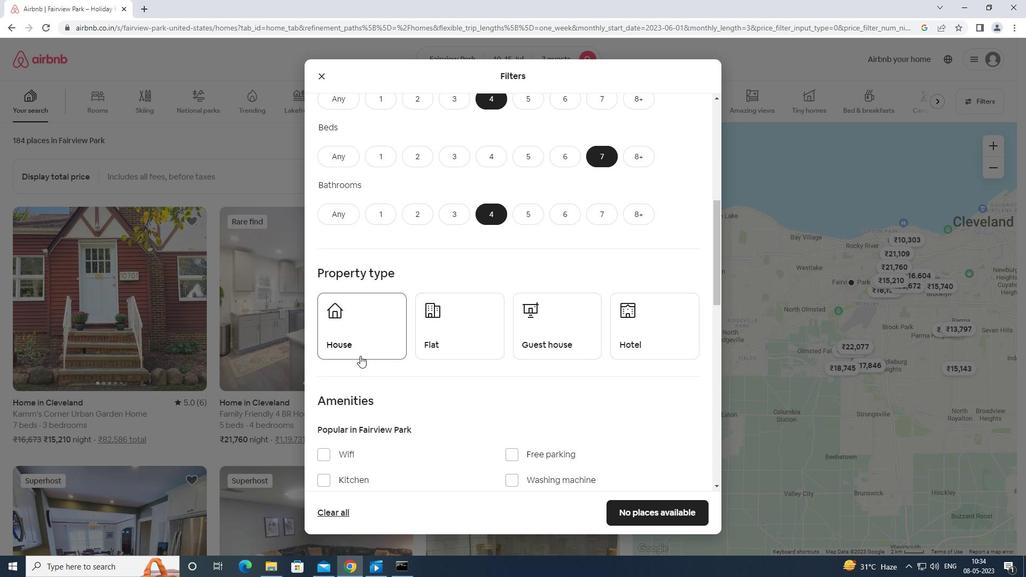 
Action: Mouse moved to (439, 336)
Screenshot: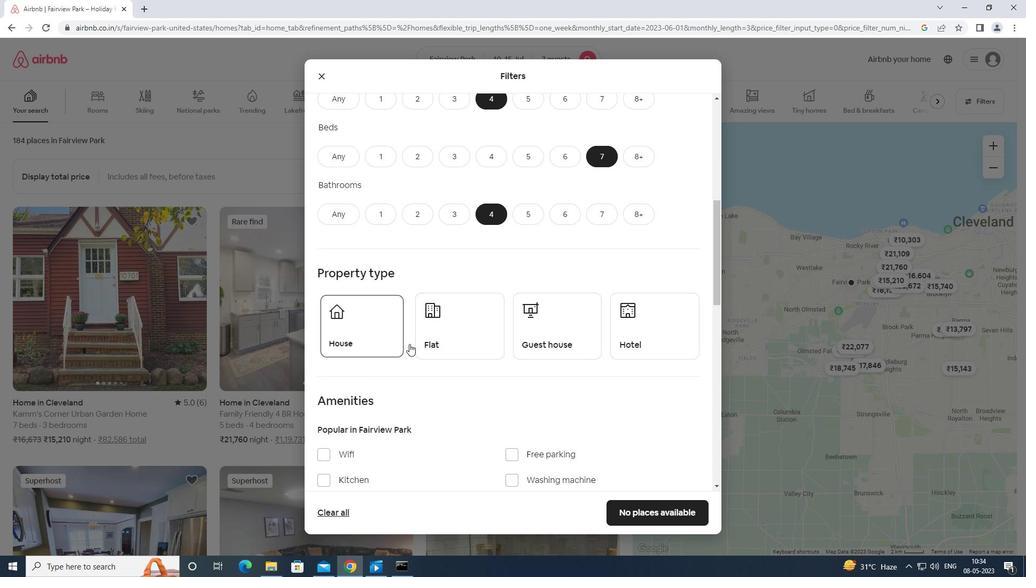 
Action: Mouse pressed left at (439, 336)
Screenshot: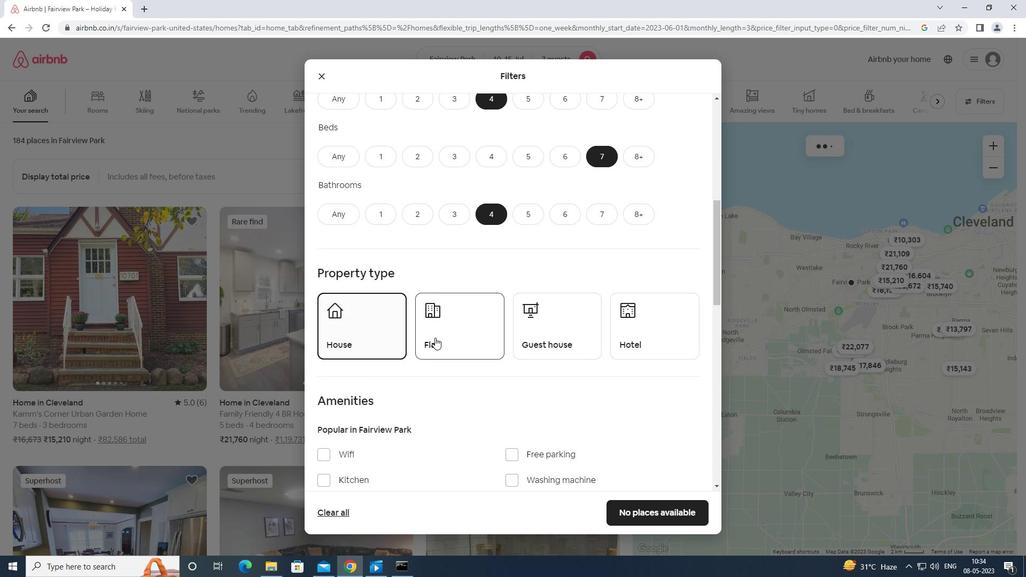 
Action: Mouse moved to (588, 331)
Screenshot: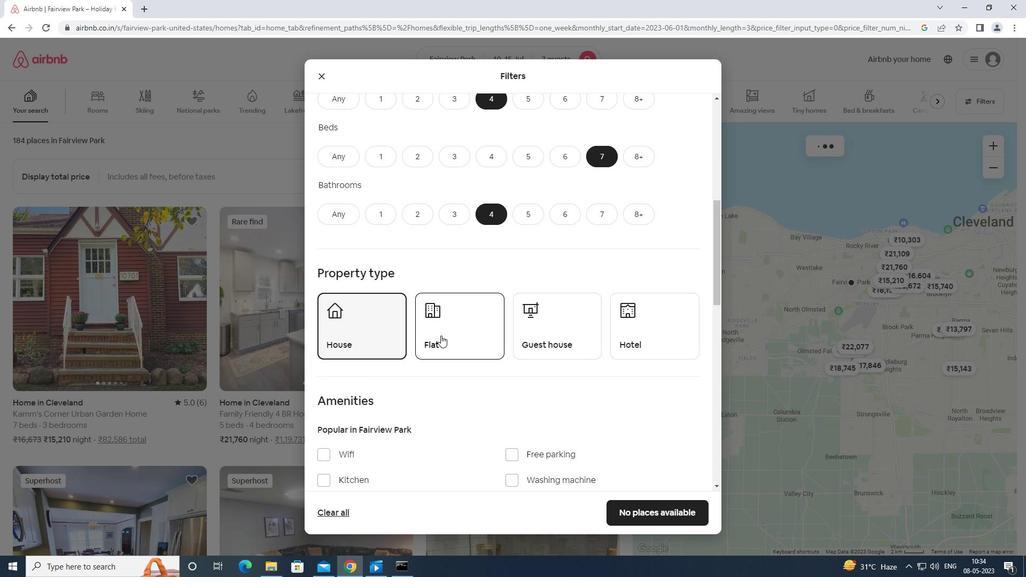 
Action: Mouse pressed left at (588, 331)
Screenshot: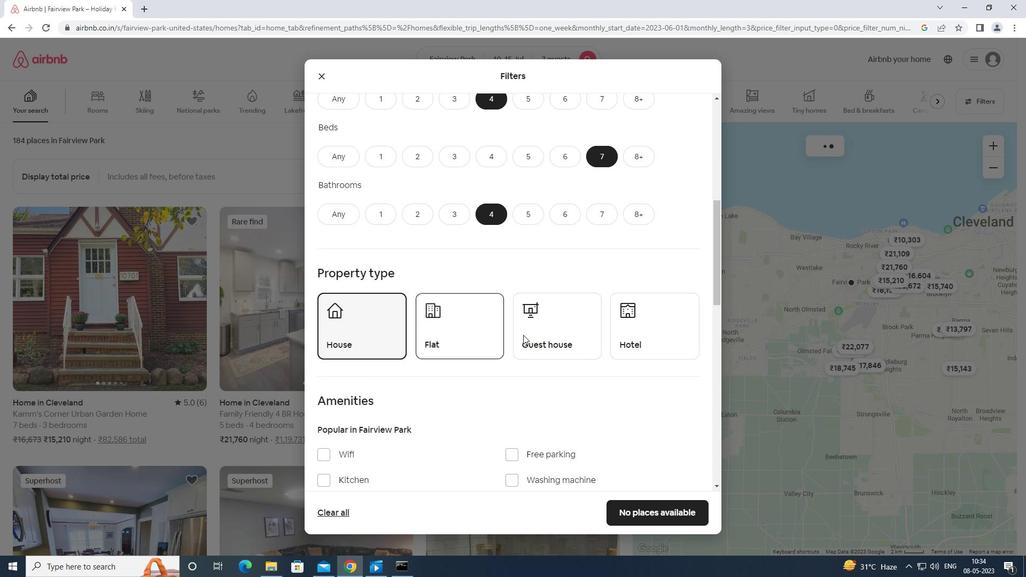 
Action: Mouse moved to (514, 406)
Screenshot: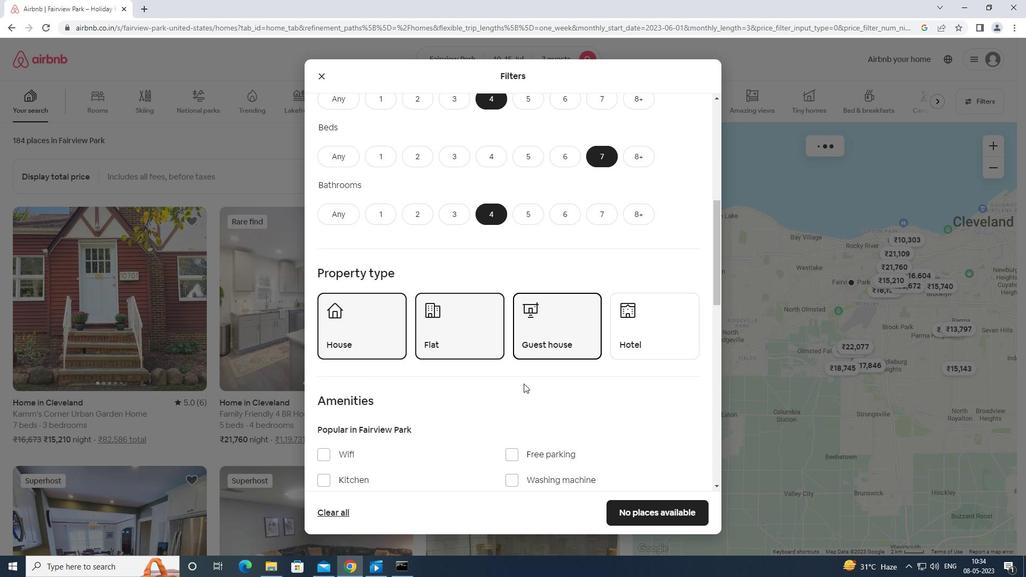 
Action: Mouse scrolled (514, 405) with delta (0, 0)
Screenshot: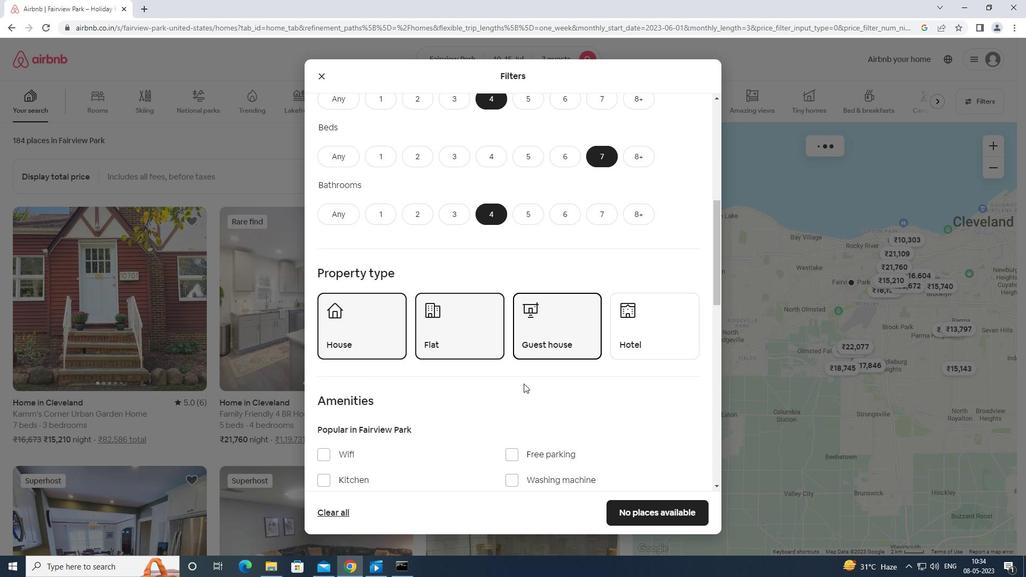 
Action: Mouse scrolled (514, 405) with delta (0, 0)
Screenshot: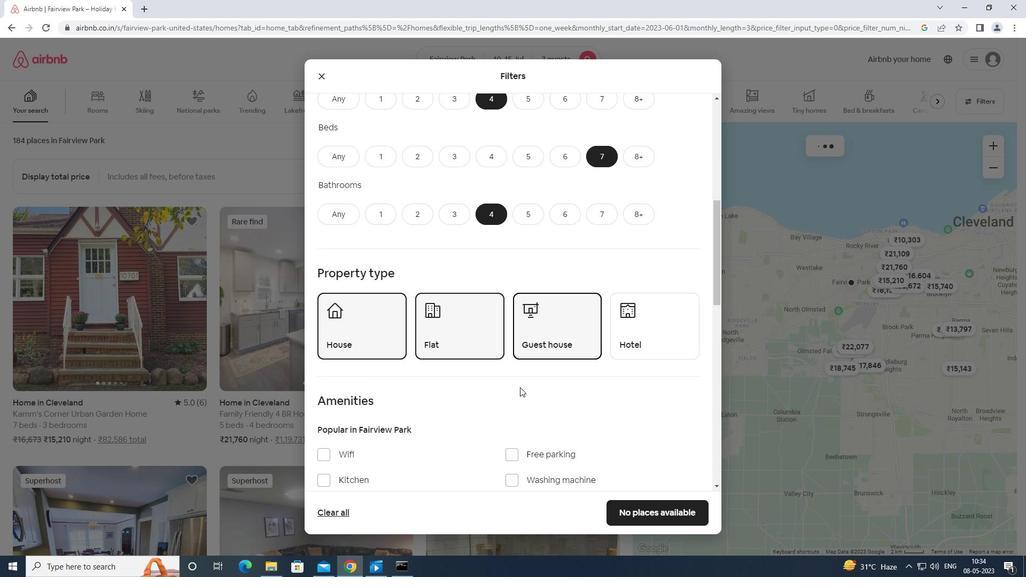 
Action: Mouse scrolled (514, 405) with delta (0, 0)
Screenshot: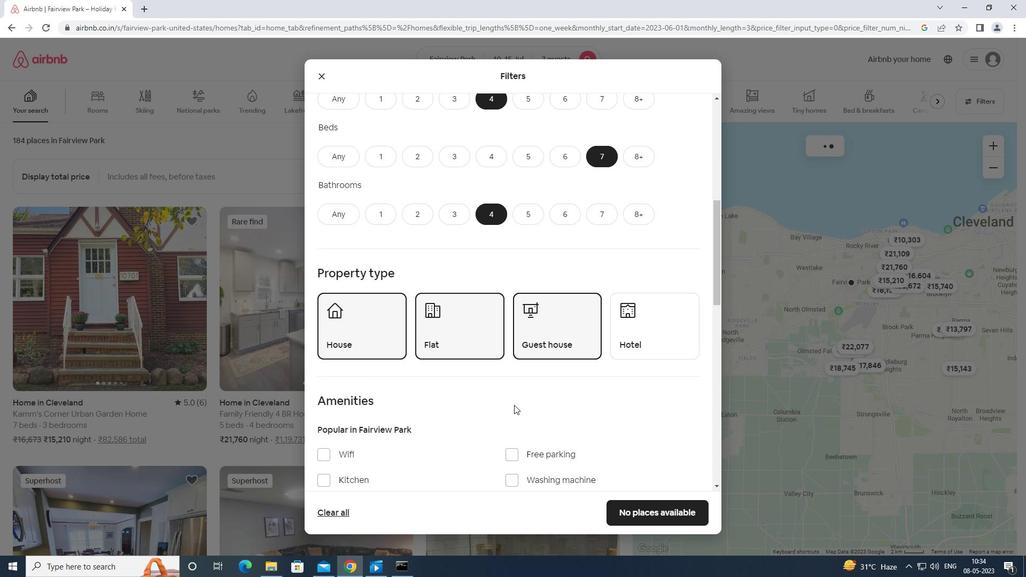 
Action: Mouse moved to (328, 296)
Screenshot: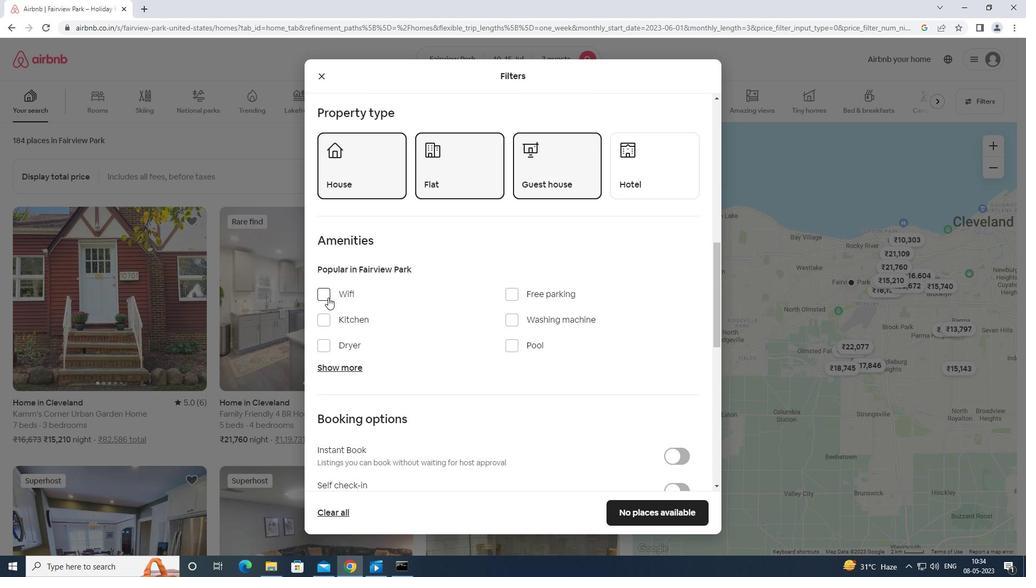 
Action: Mouse pressed left at (328, 296)
Screenshot: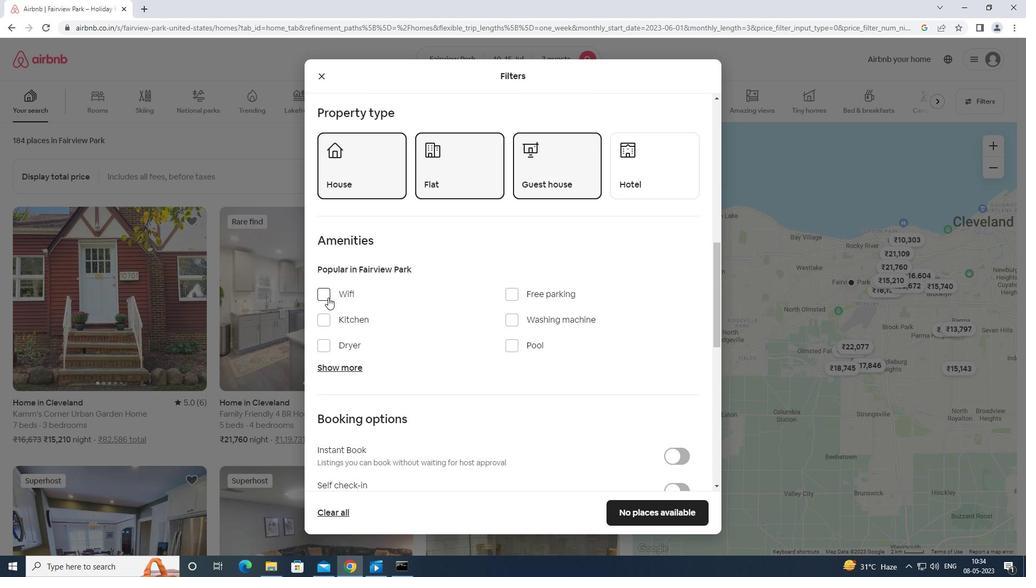 
Action: Mouse moved to (507, 292)
Screenshot: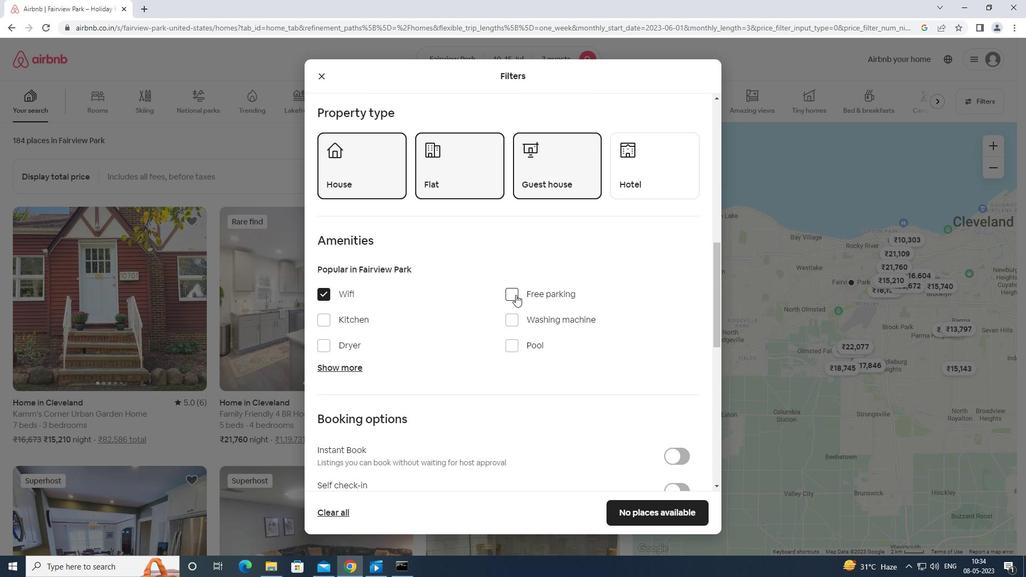 
Action: Mouse pressed left at (507, 292)
Screenshot: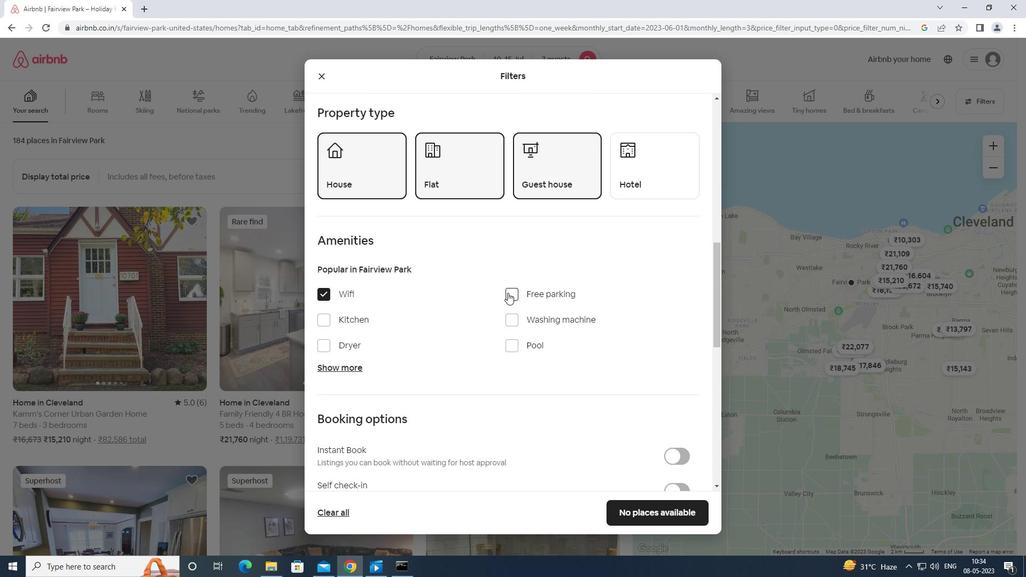 
Action: Mouse moved to (327, 365)
Screenshot: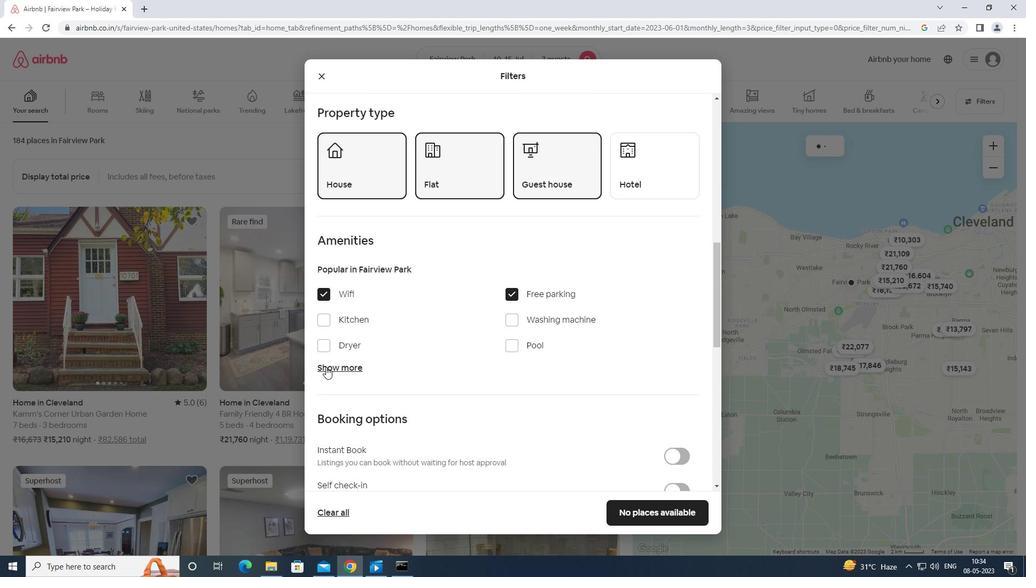
Action: Mouse pressed left at (327, 365)
Screenshot: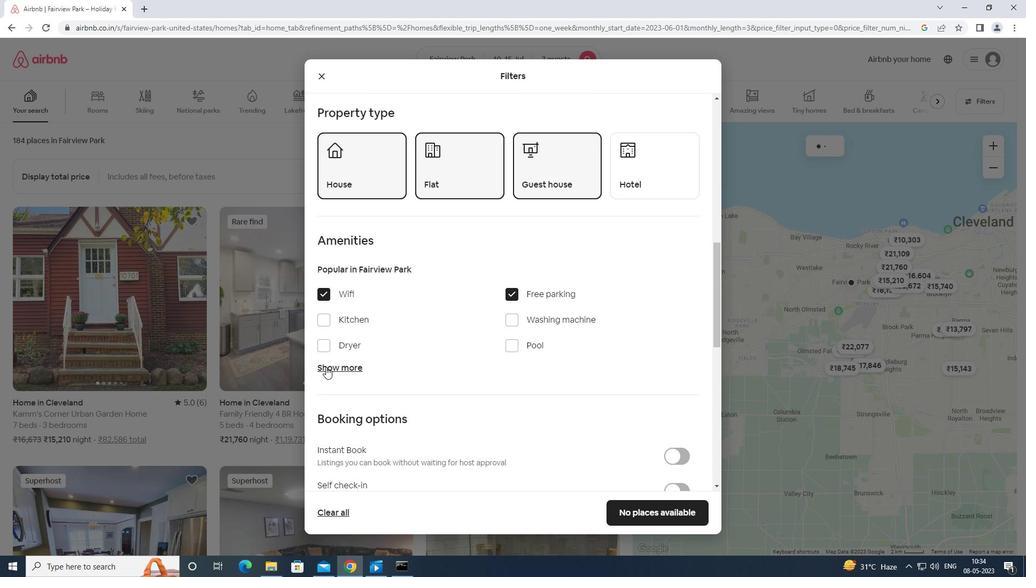 
Action: Mouse moved to (512, 431)
Screenshot: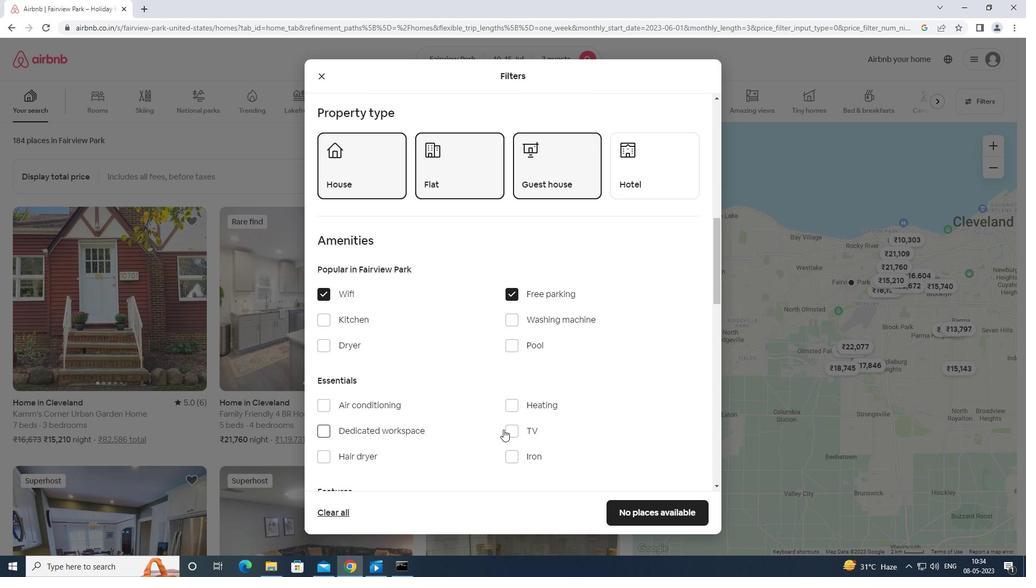 
Action: Mouse pressed left at (512, 431)
Screenshot: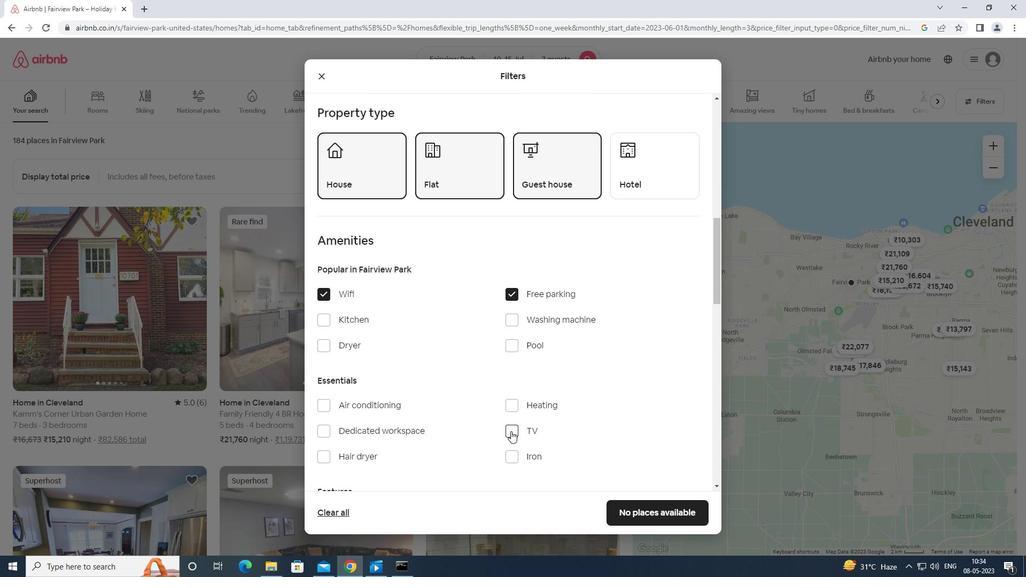 
Action: Mouse scrolled (512, 430) with delta (0, 0)
Screenshot: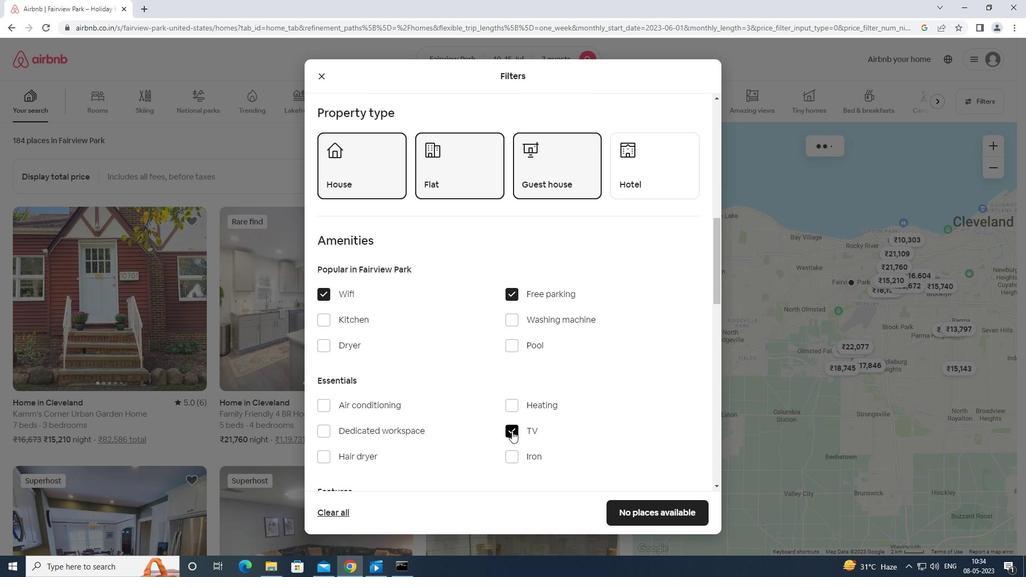 
Action: Mouse scrolled (512, 430) with delta (0, 0)
Screenshot: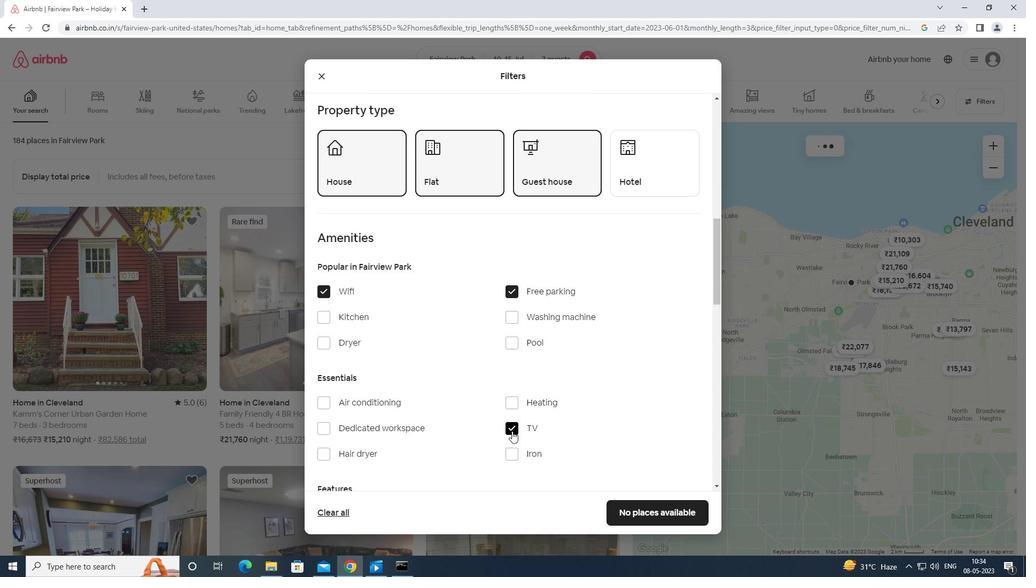 
Action: Mouse scrolled (512, 430) with delta (0, 0)
Screenshot: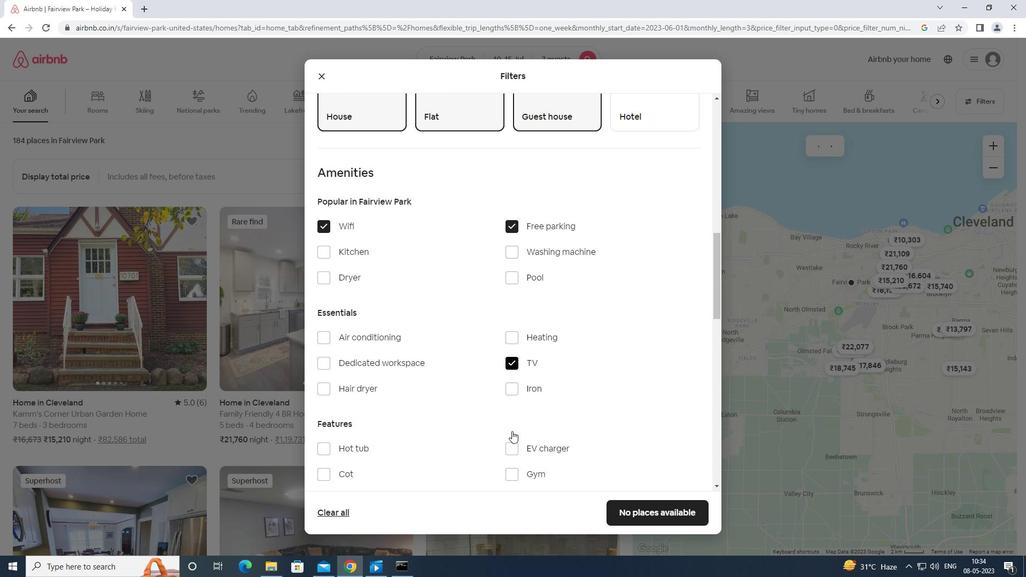 
Action: Mouse moved to (508, 405)
Screenshot: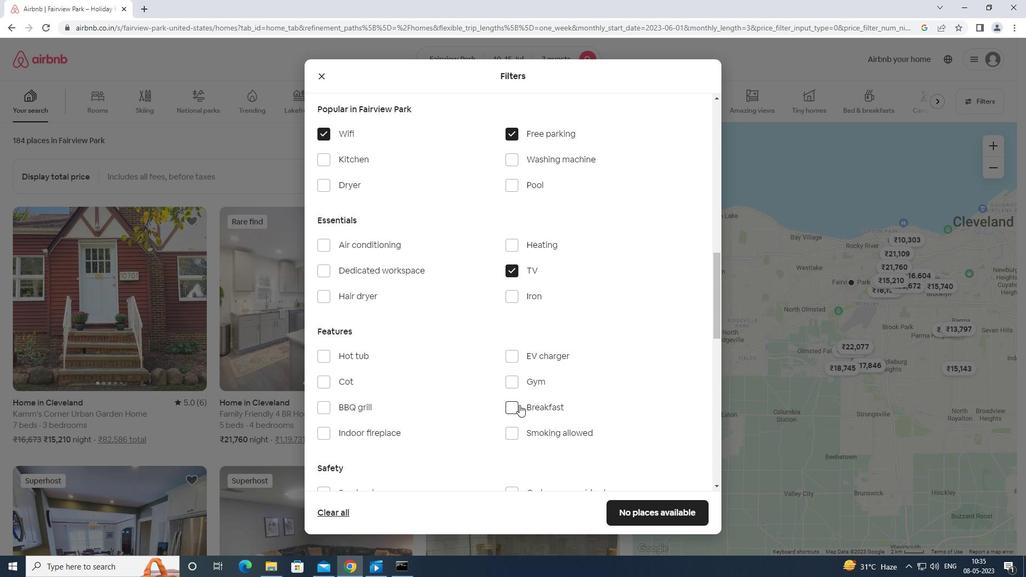 
Action: Mouse pressed left at (508, 405)
Screenshot: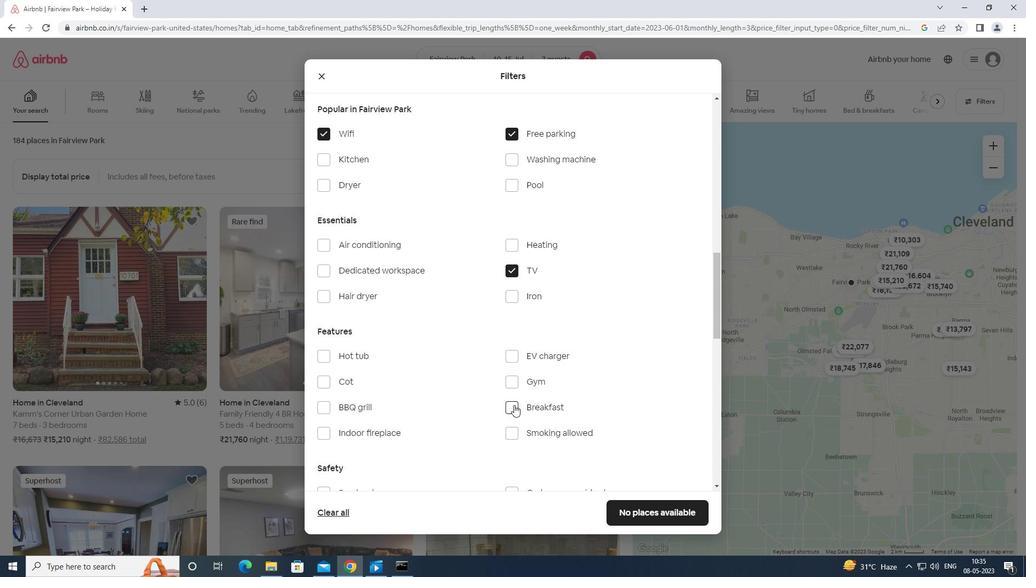 
Action: Mouse moved to (512, 381)
Screenshot: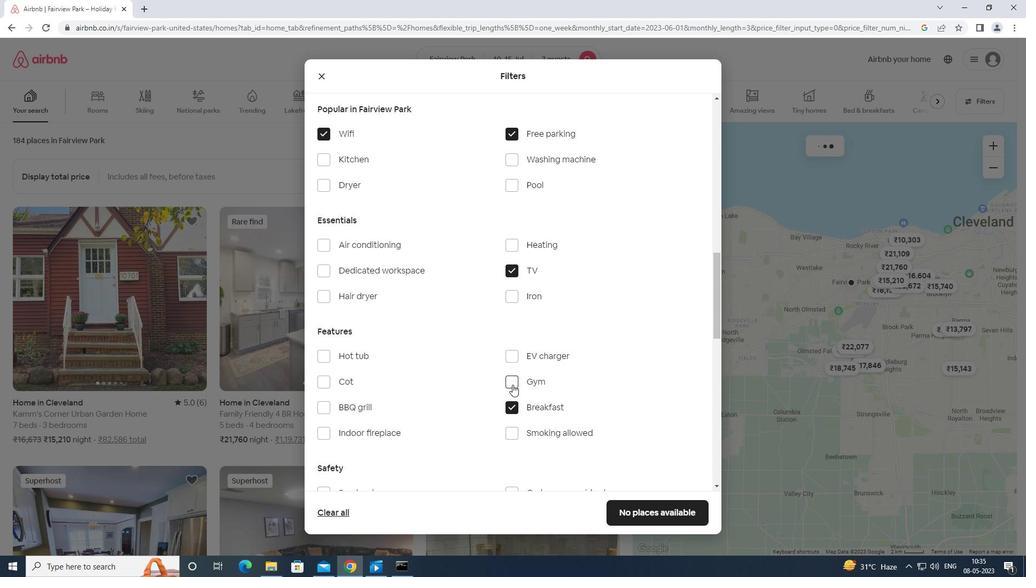 
Action: Mouse pressed left at (512, 381)
Screenshot: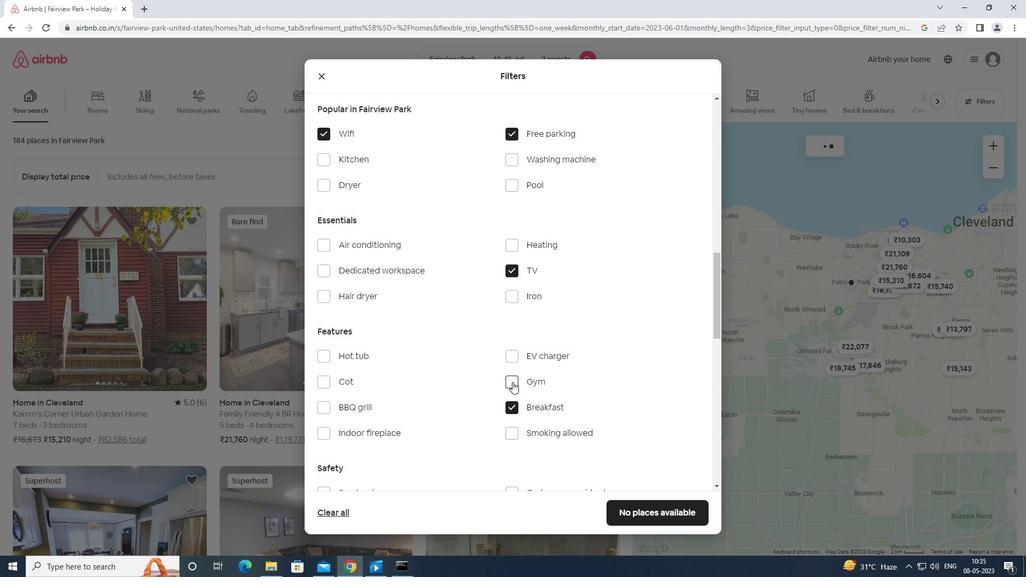 
Action: Mouse moved to (512, 381)
Screenshot: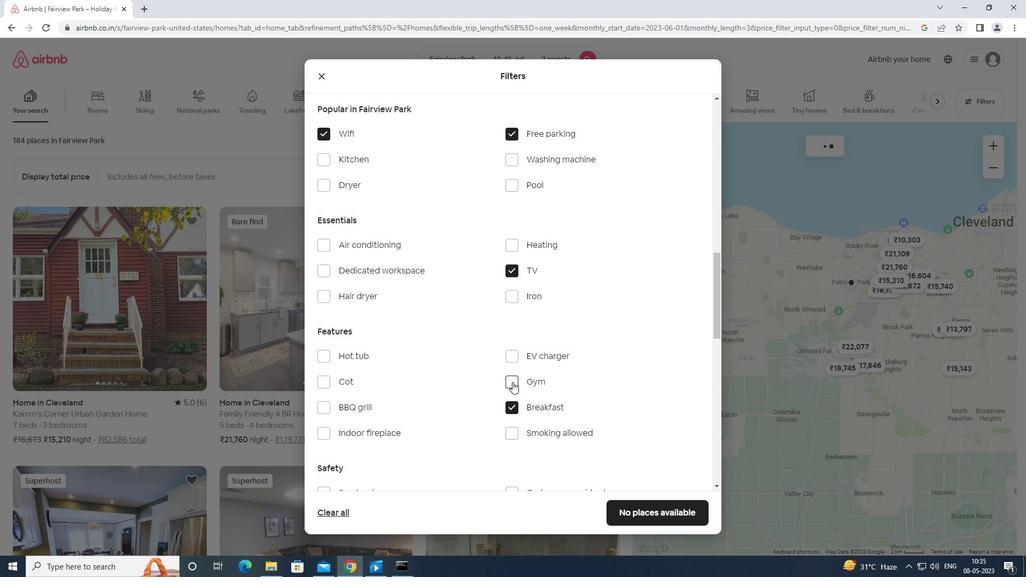 
Action: Mouse scrolled (512, 380) with delta (0, 0)
Screenshot: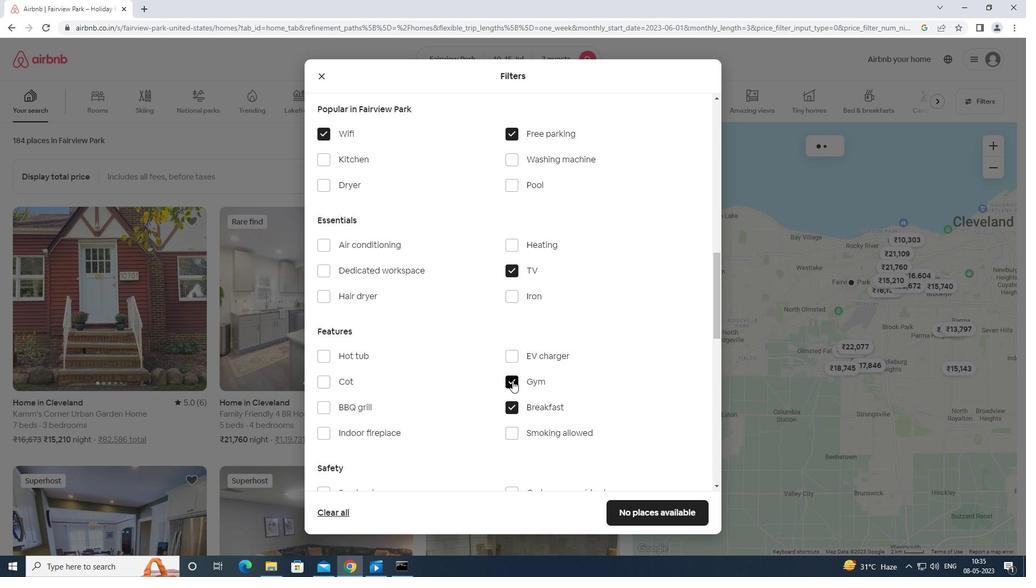 
Action: Mouse scrolled (512, 380) with delta (0, 0)
Screenshot: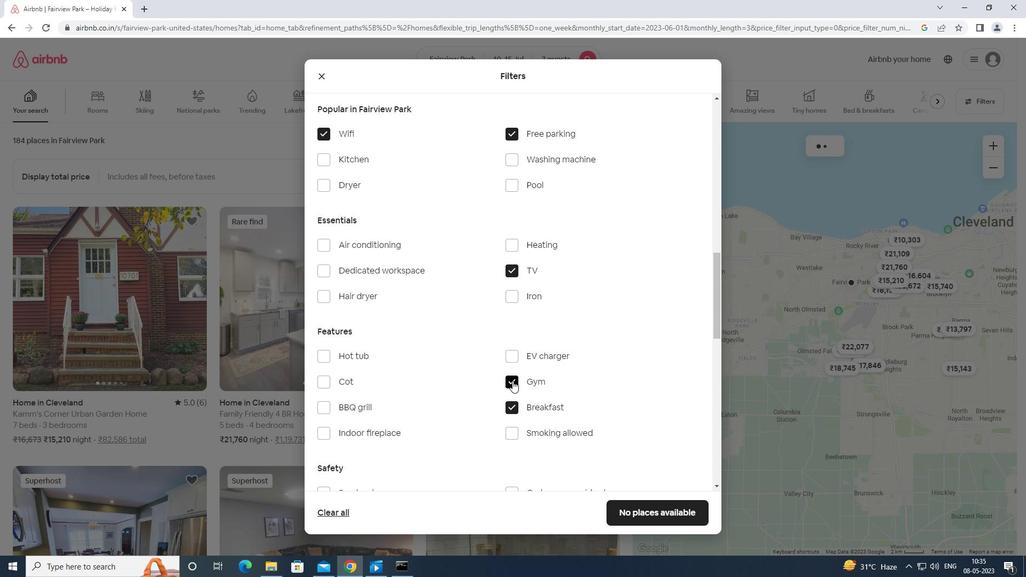
Action: Mouse scrolled (512, 380) with delta (0, 0)
Screenshot: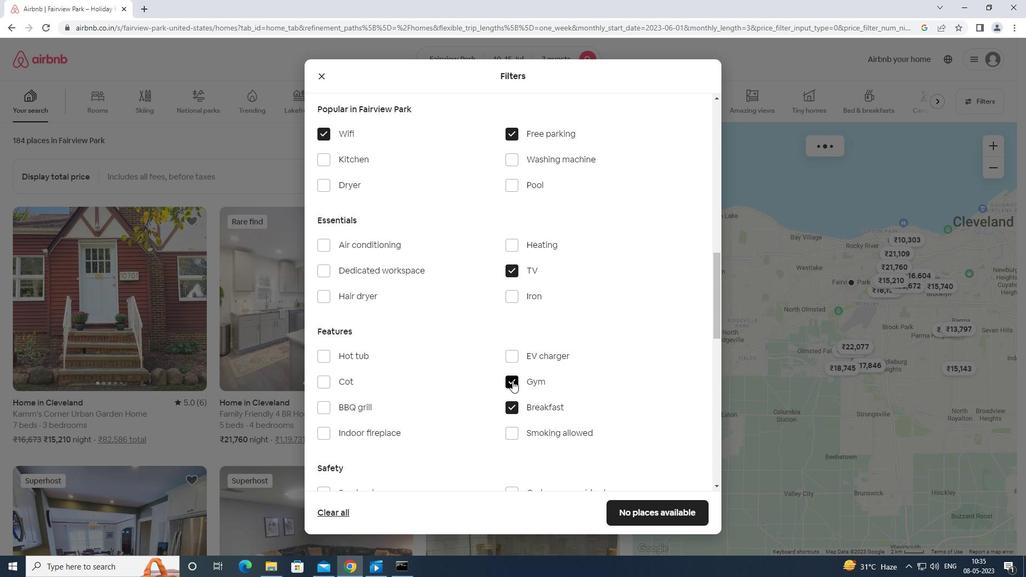 
Action: Mouse scrolled (512, 380) with delta (0, 0)
Screenshot: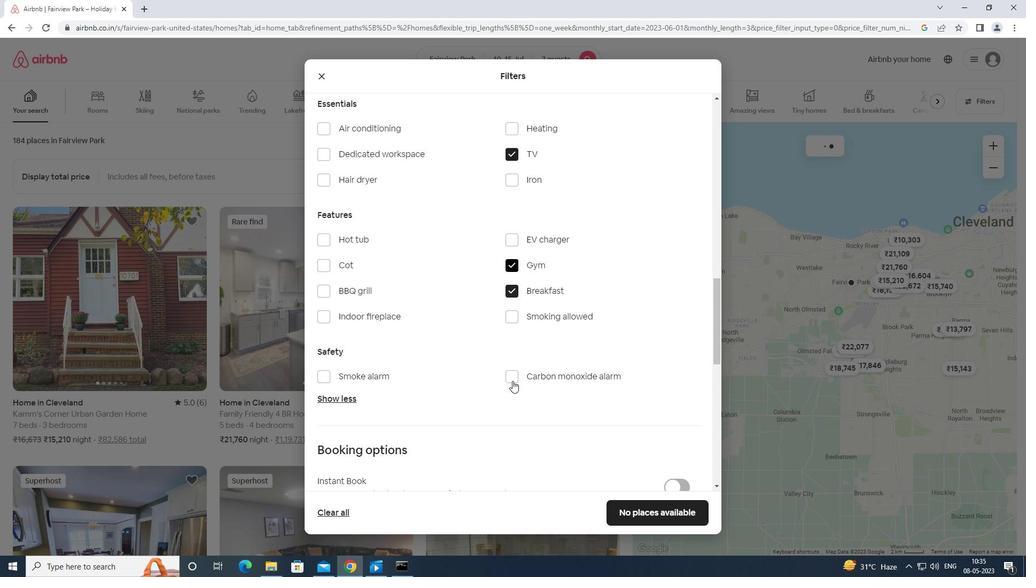 
Action: Mouse scrolled (512, 380) with delta (0, 0)
Screenshot: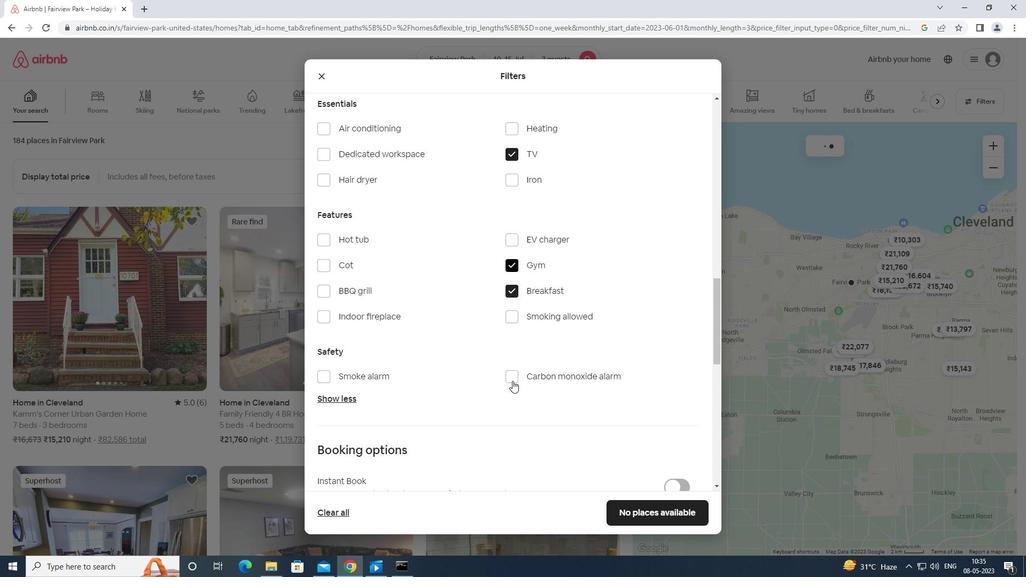 
Action: Mouse moved to (680, 370)
Screenshot: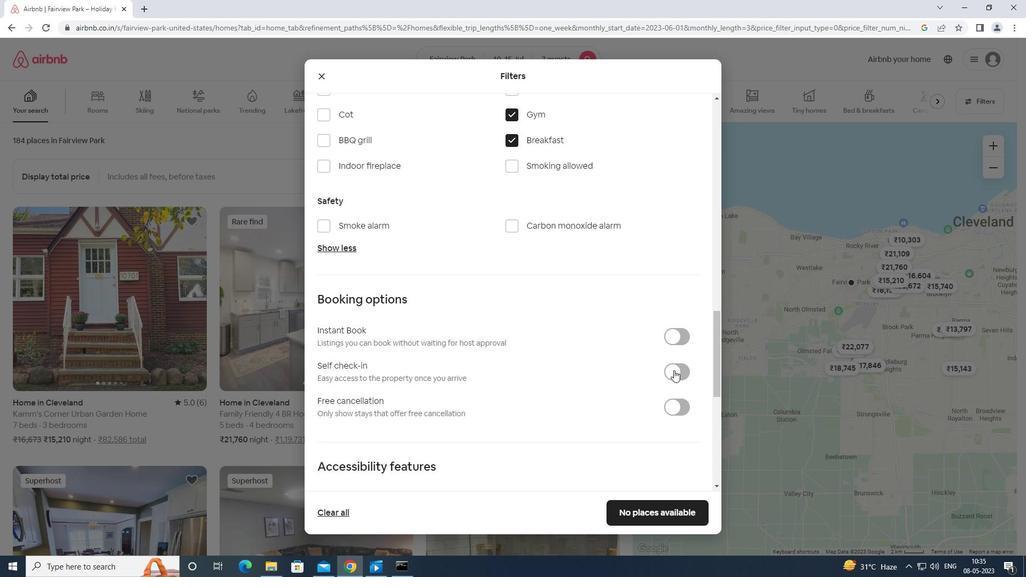 
Action: Mouse pressed left at (680, 370)
Screenshot: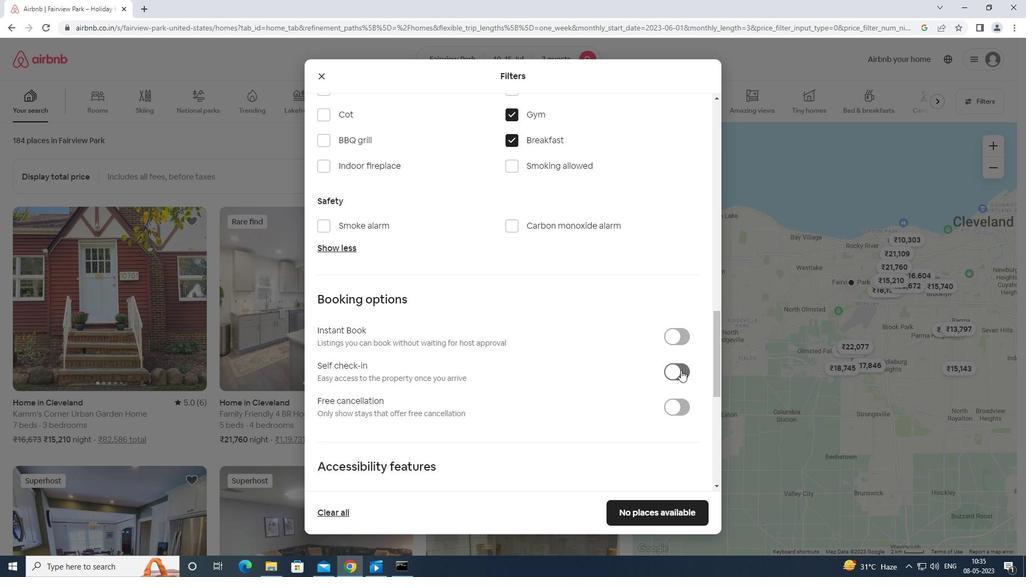 
Action: Mouse moved to (684, 369)
Screenshot: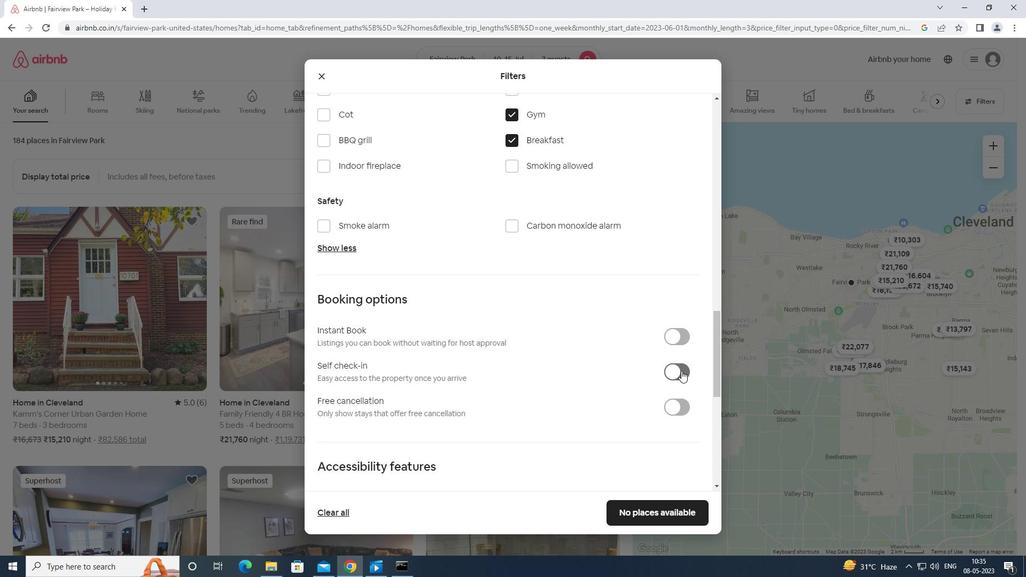 
Action: Mouse scrolled (684, 369) with delta (0, 0)
Screenshot: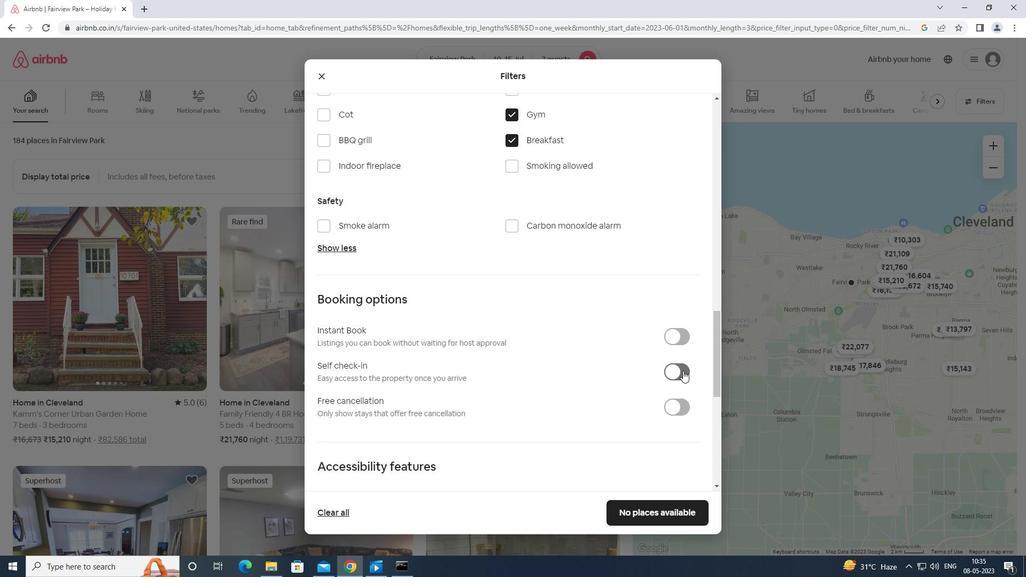 
Action: Mouse scrolled (684, 369) with delta (0, 0)
Screenshot: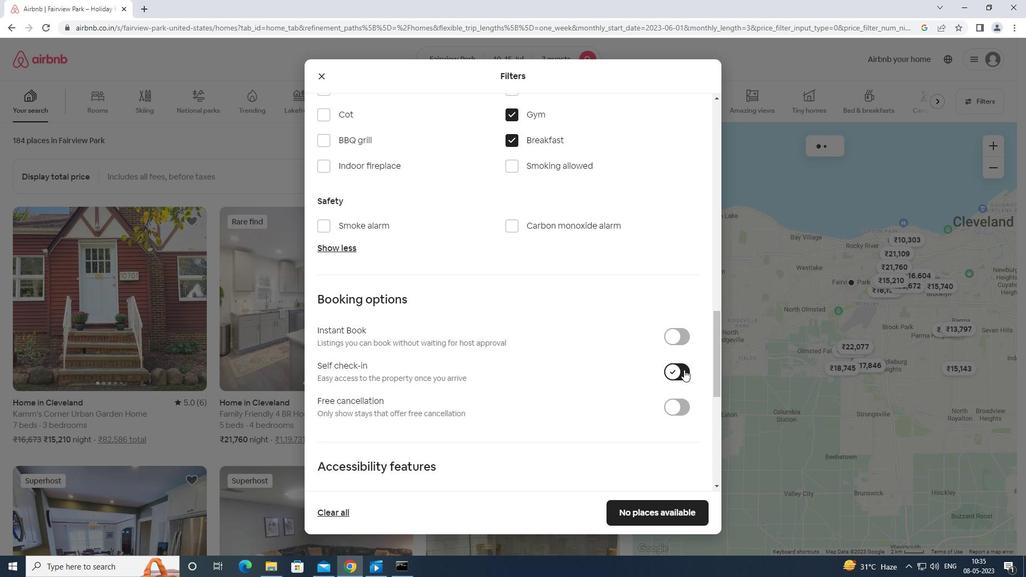 
Action: Mouse scrolled (684, 369) with delta (0, 0)
Screenshot: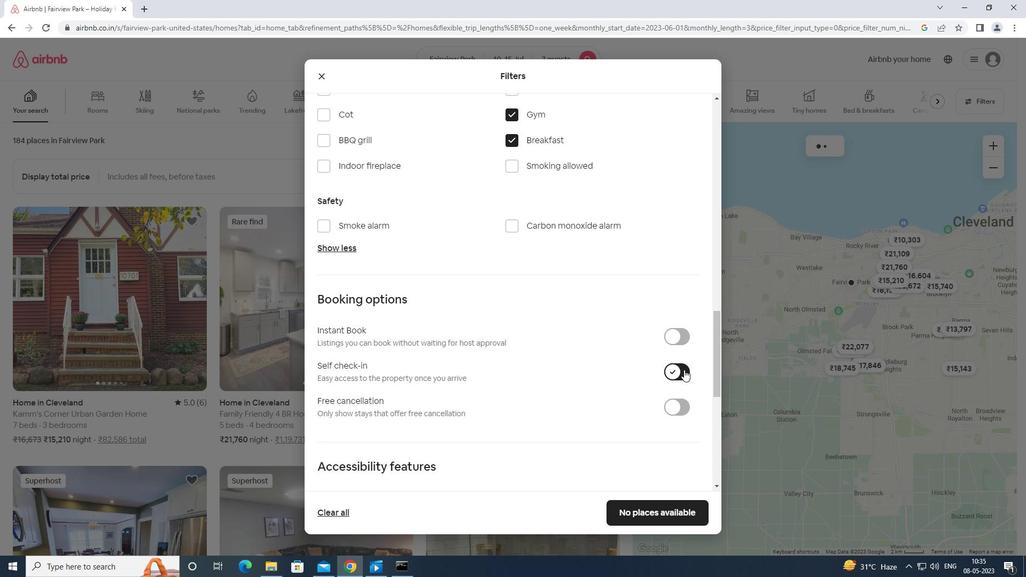 
Action: Mouse scrolled (684, 369) with delta (0, 0)
Screenshot: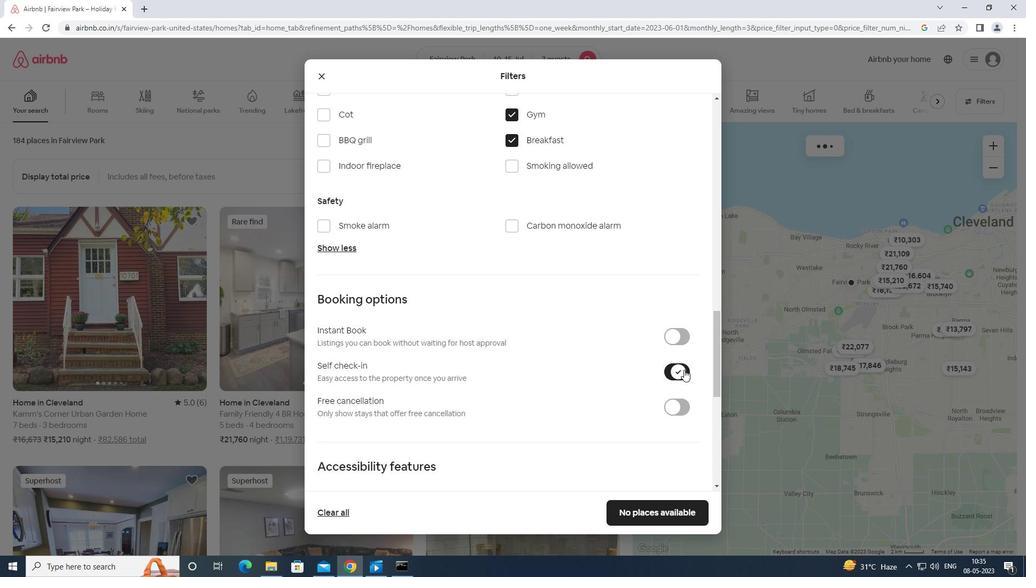 
Action: Mouse scrolled (684, 369) with delta (0, 0)
Screenshot: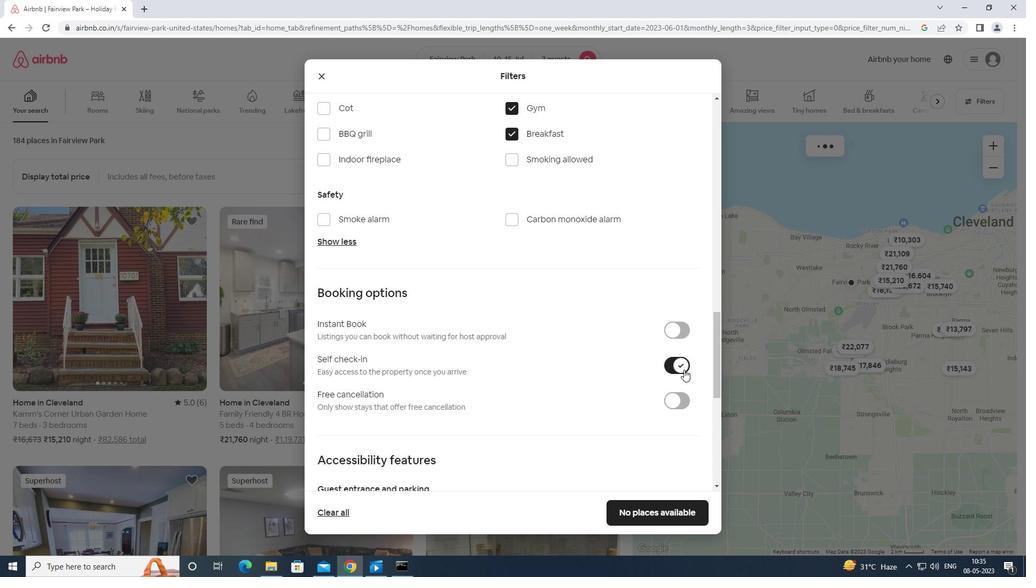 
Action: Mouse scrolled (684, 369) with delta (0, 0)
Screenshot: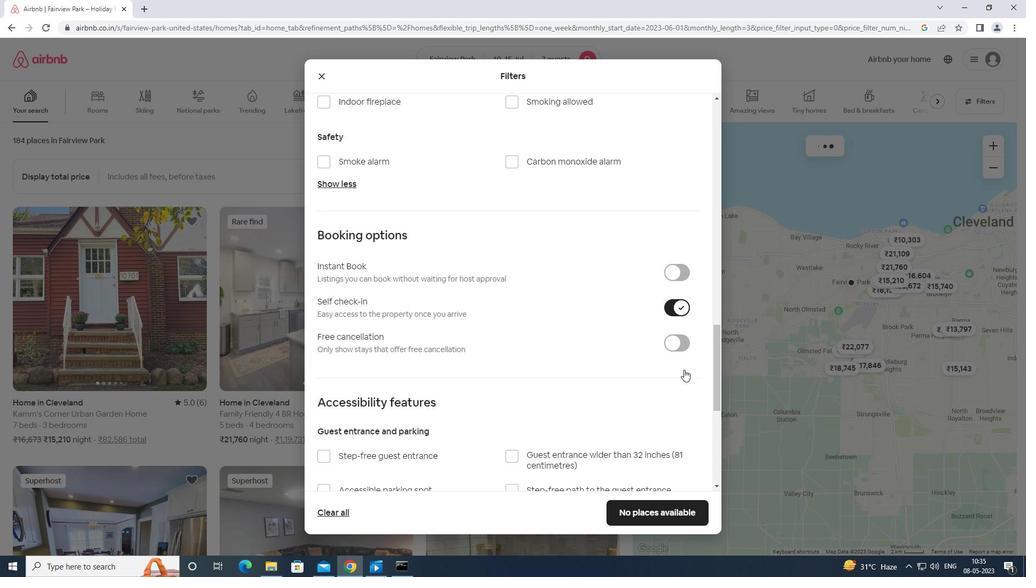 
Action: Mouse moved to (684, 366)
Screenshot: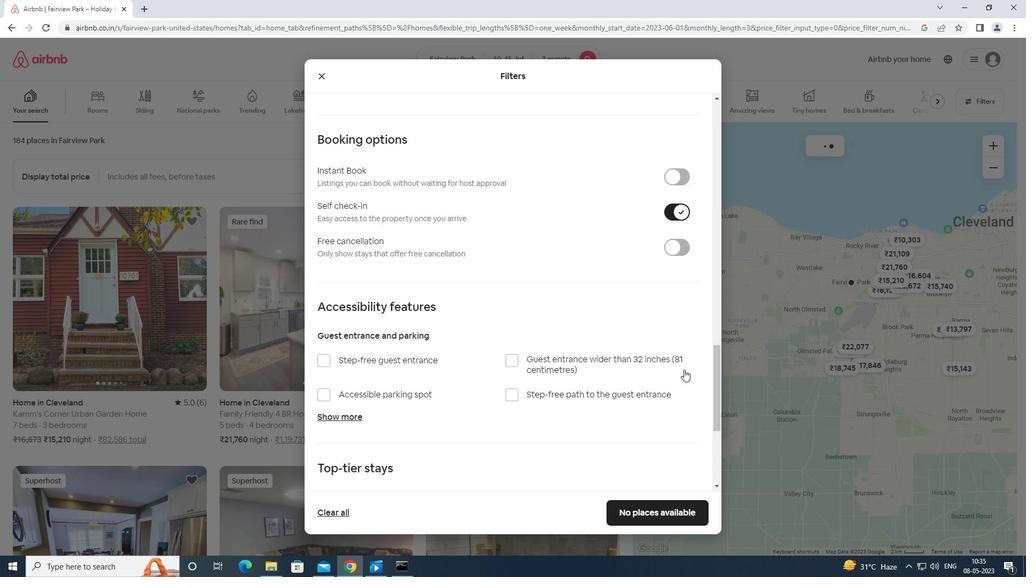 
Action: Mouse scrolled (684, 366) with delta (0, 0)
Screenshot: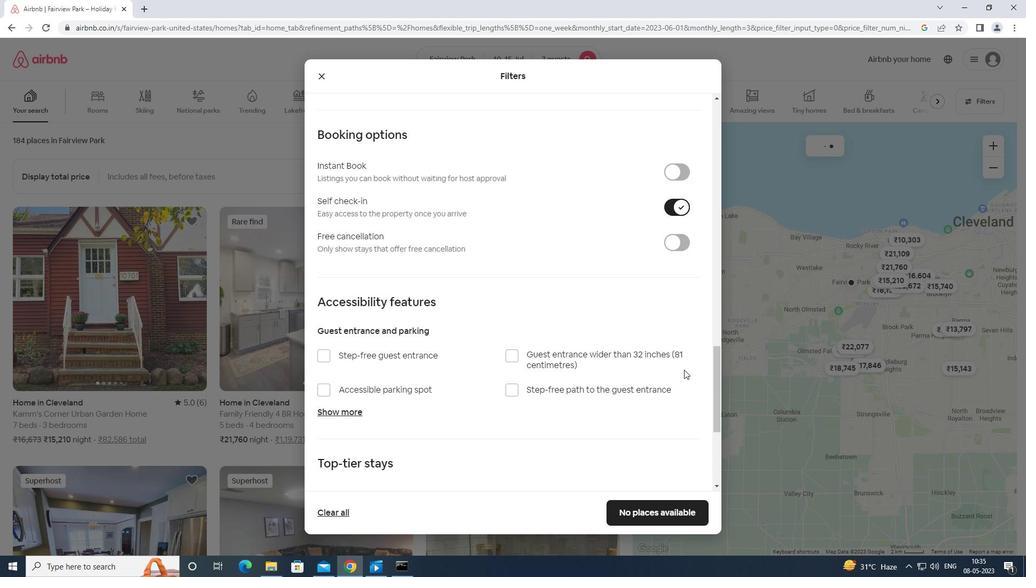 
Action: Mouse scrolled (684, 366) with delta (0, 0)
Screenshot: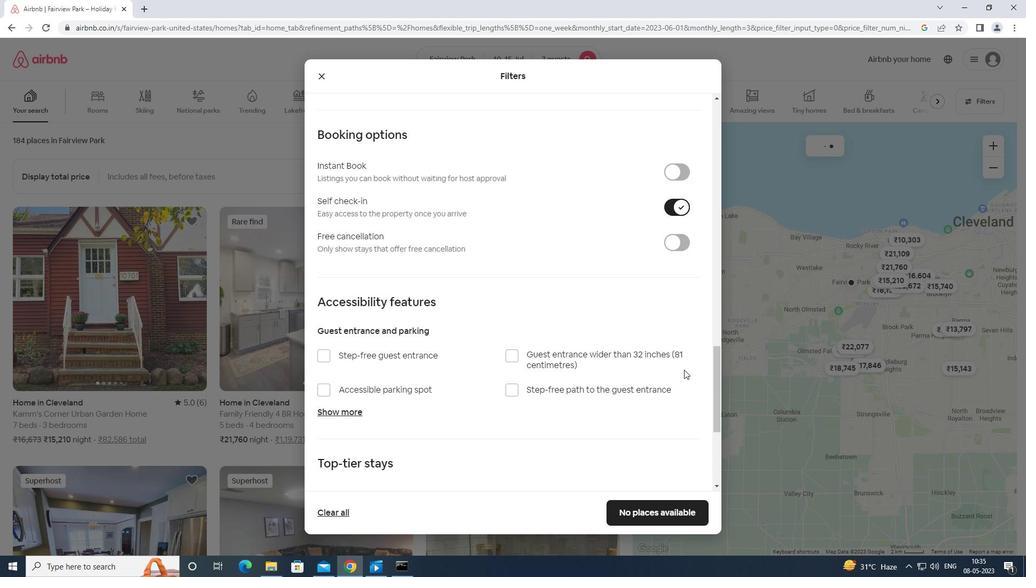 
Action: Mouse scrolled (684, 366) with delta (0, 0)
Screenshot: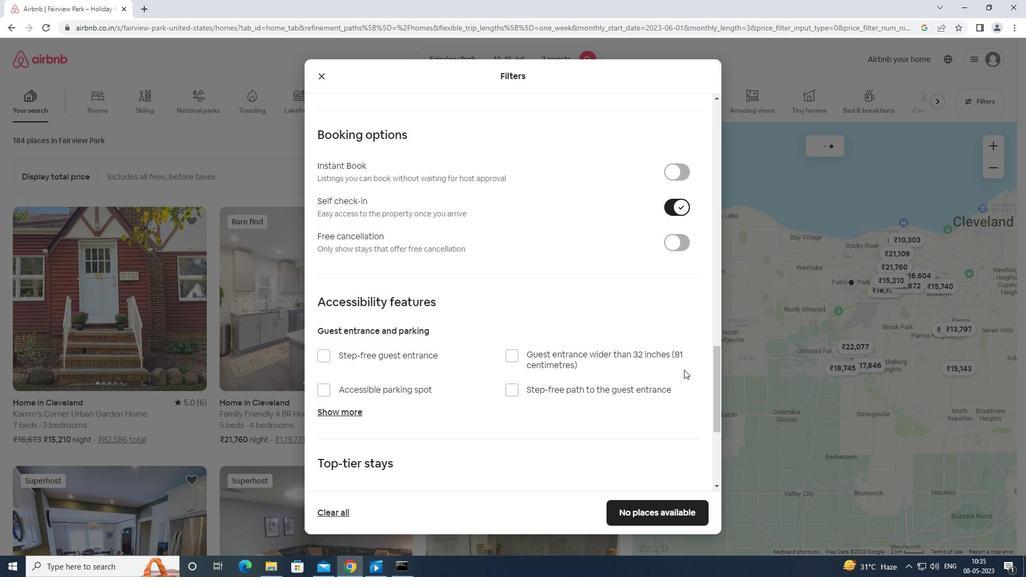 
Action: Mouse moved to (319, 413)
Screenshot: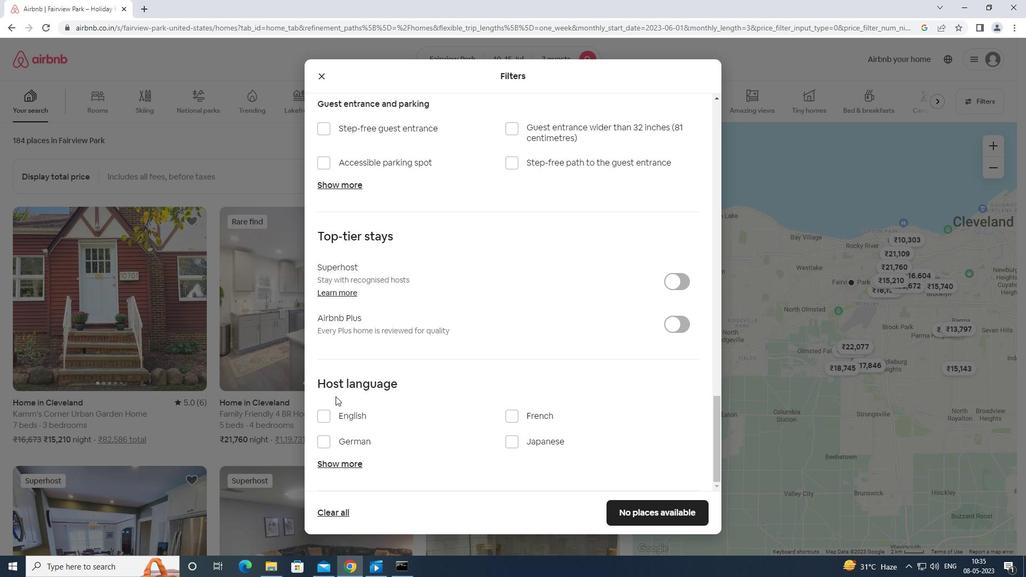 
Action: Mouse pressed left at (319, 413)
Screenshot: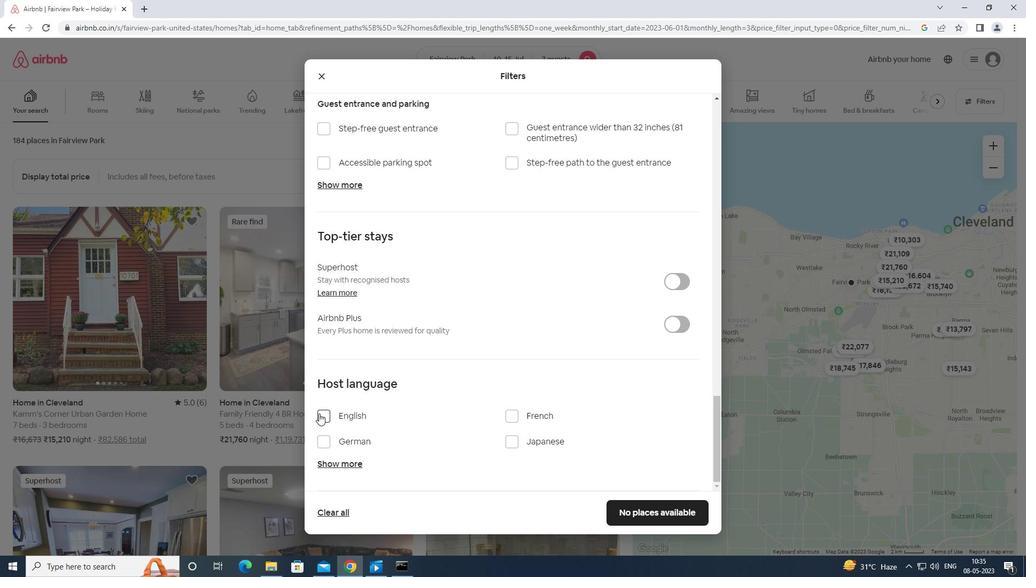 
Action: Mouse moved to (662, 507)
Screenshot: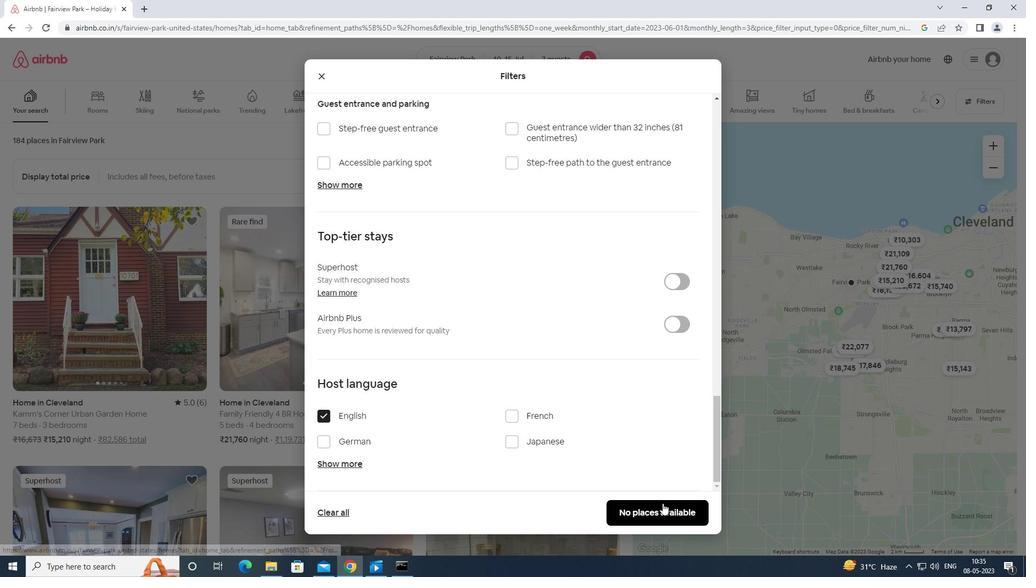 
Action: Mouse pressed left at (662, 507)
Screenshot: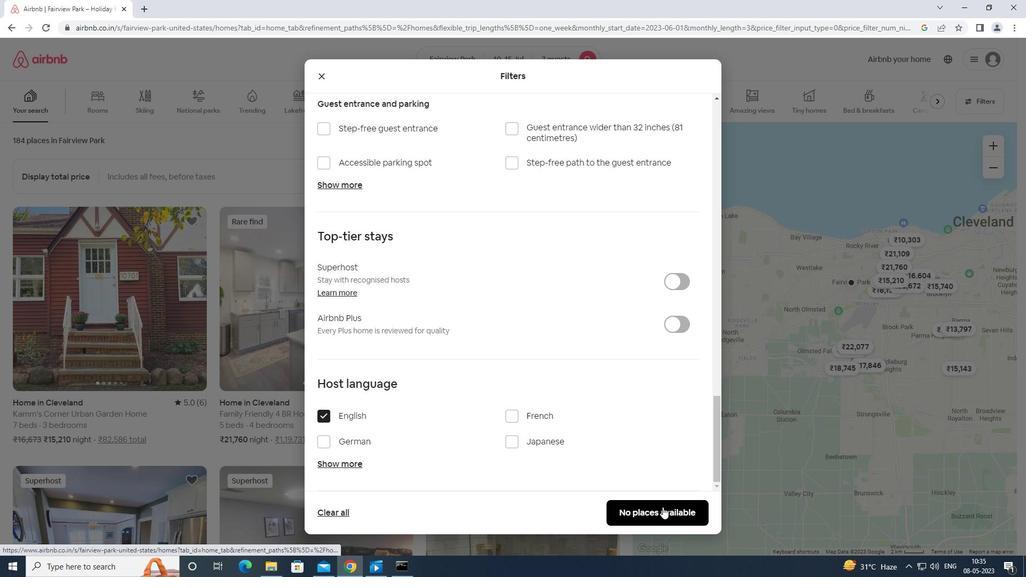 
Action: Mouse moved to (663, 507)
Screenshot: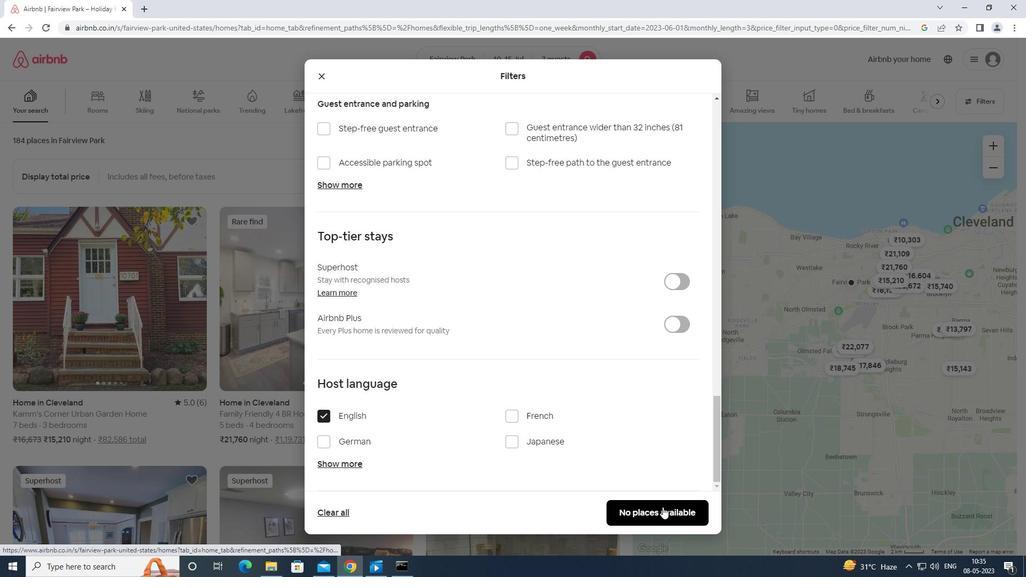 
